 Task: Research Airbnb accommodation in Quthing, Lesotho from 2nd November, 2023 to 15th November, 2023 for 2 adults.1  bedroom having 1 bed and 1 bathroom. Property type can be hotel. Booking option can be shelf check-in. Look for 5 properties as per requirement.
Action: Mouse moved to (452, 165)
Screenshot: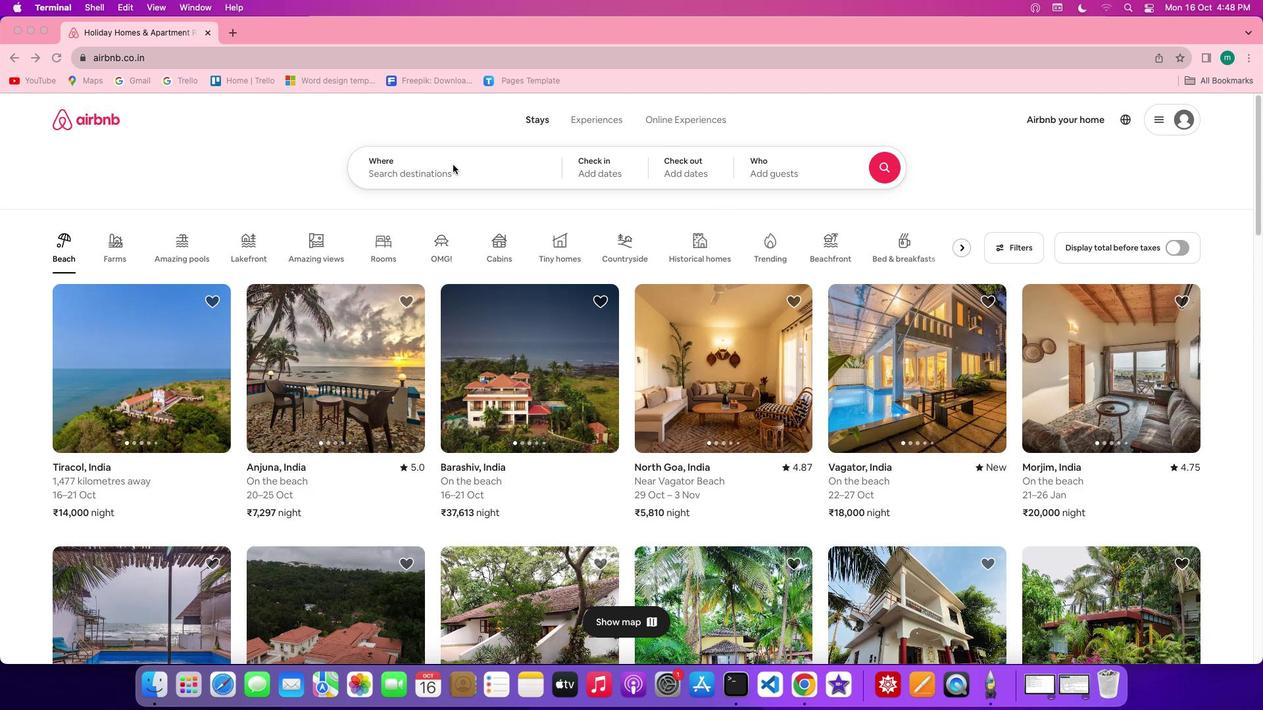 
Action: Mouse pressed left at (452, 165)
Screenshot: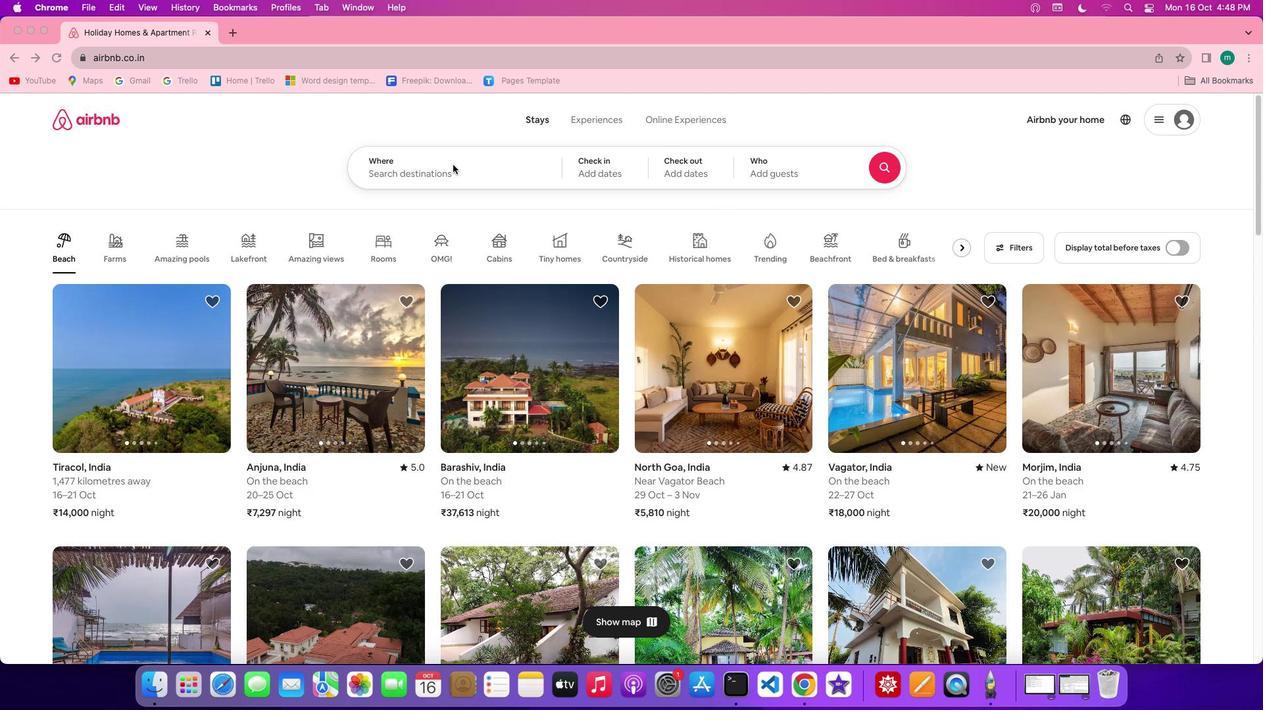 
Action: Mouse pressed left at (452, 165)
Screenshot: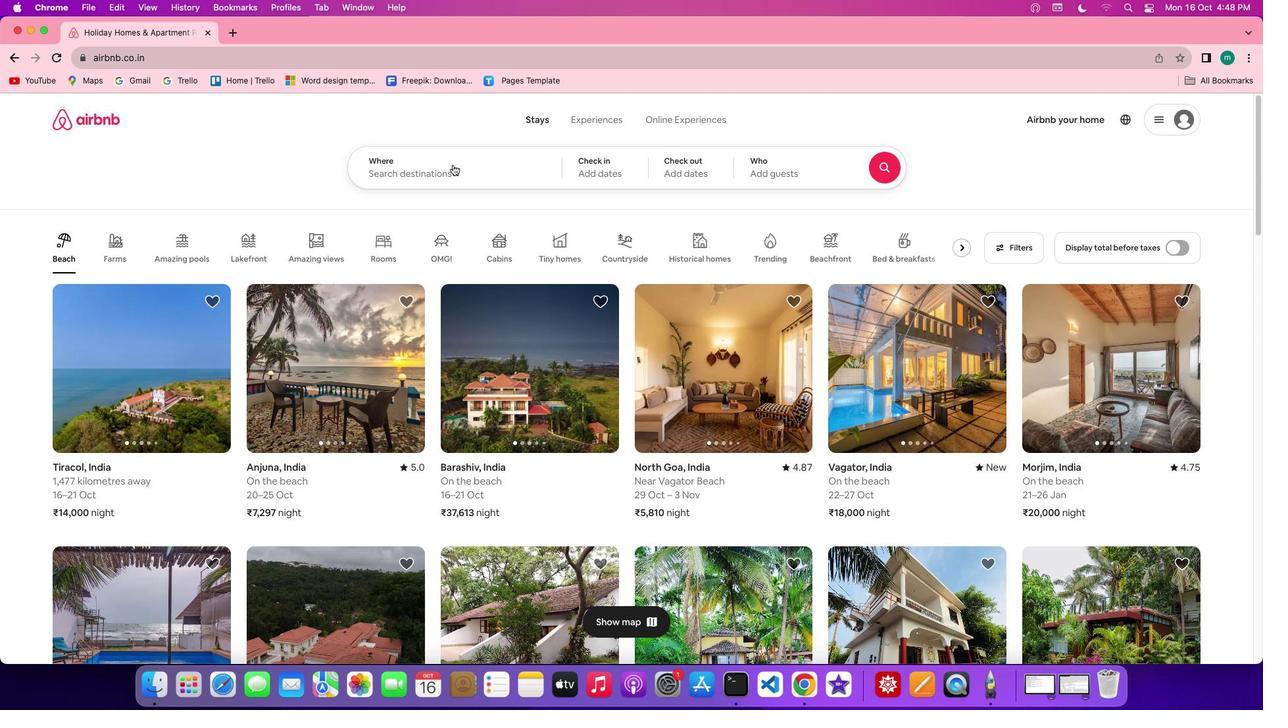 
Action: Mouse moved to (507, 176)
Screenshot: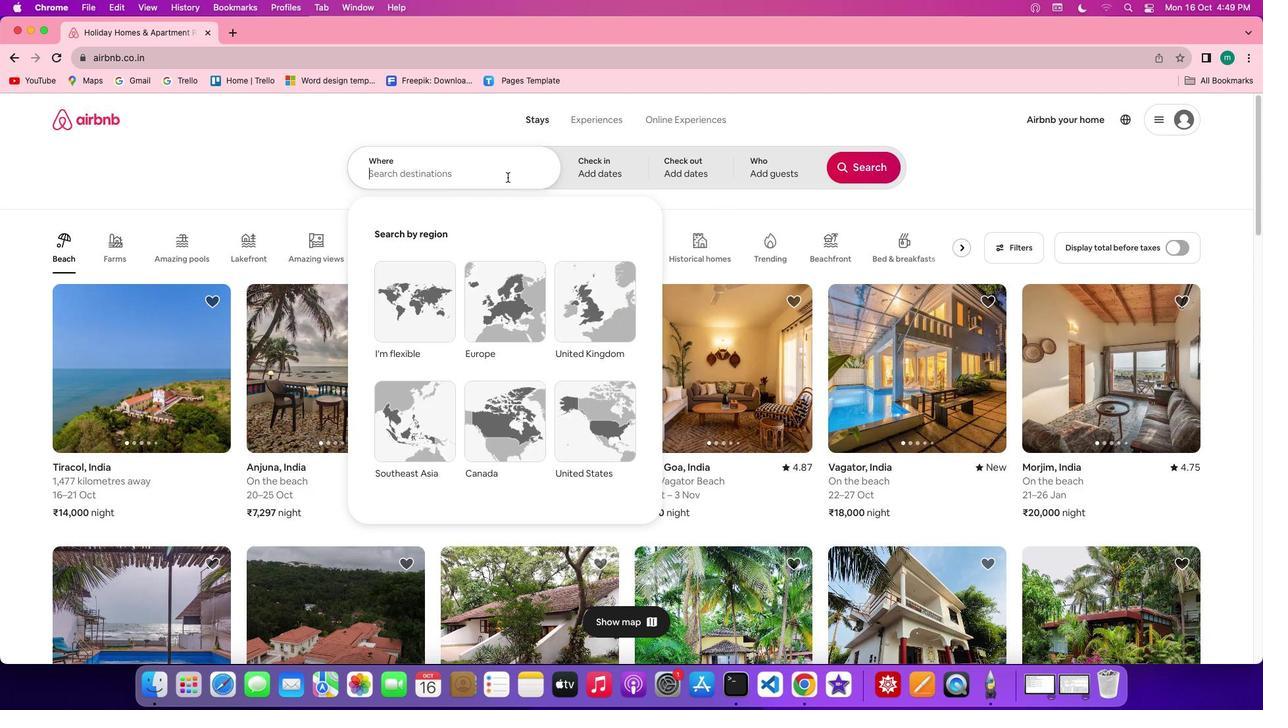 
Action: Key pressed Key.shift'Q''u''t''h''i''n''g'','Key.shift'L''e''s''o''t''h''o'
Screenshot: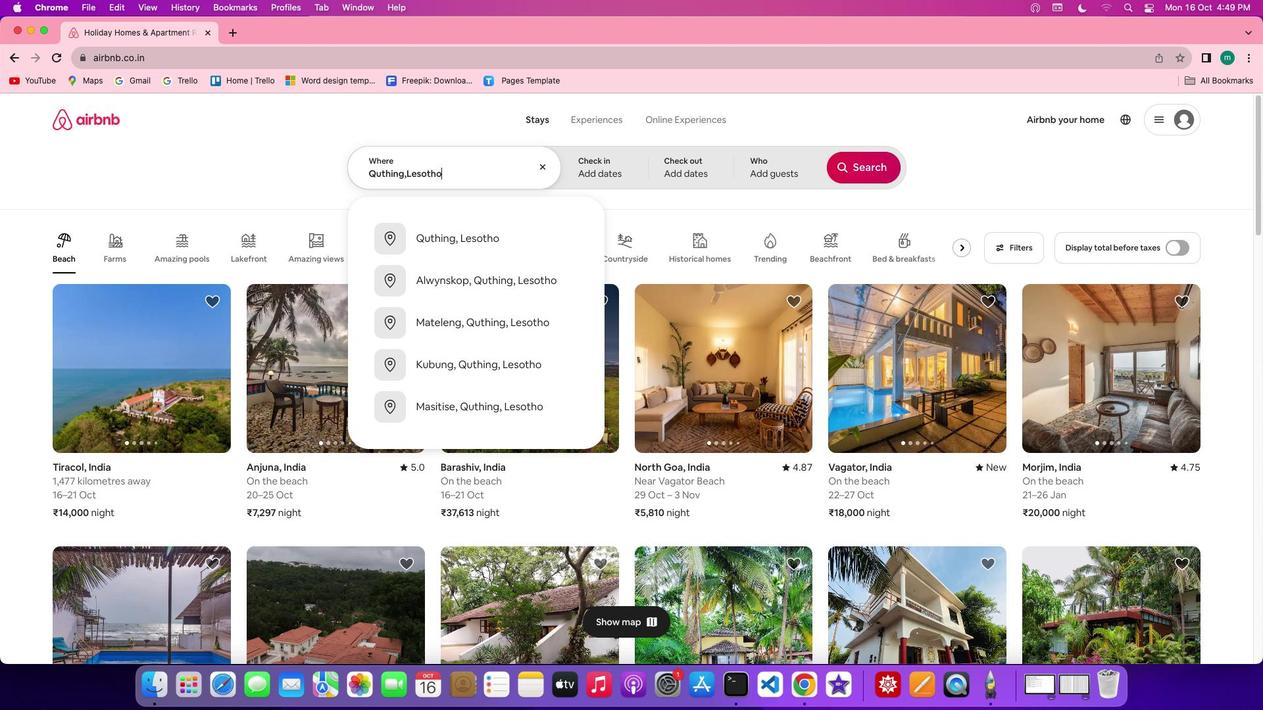 
Action: Mouse moved to (540, 221)
Screenshot: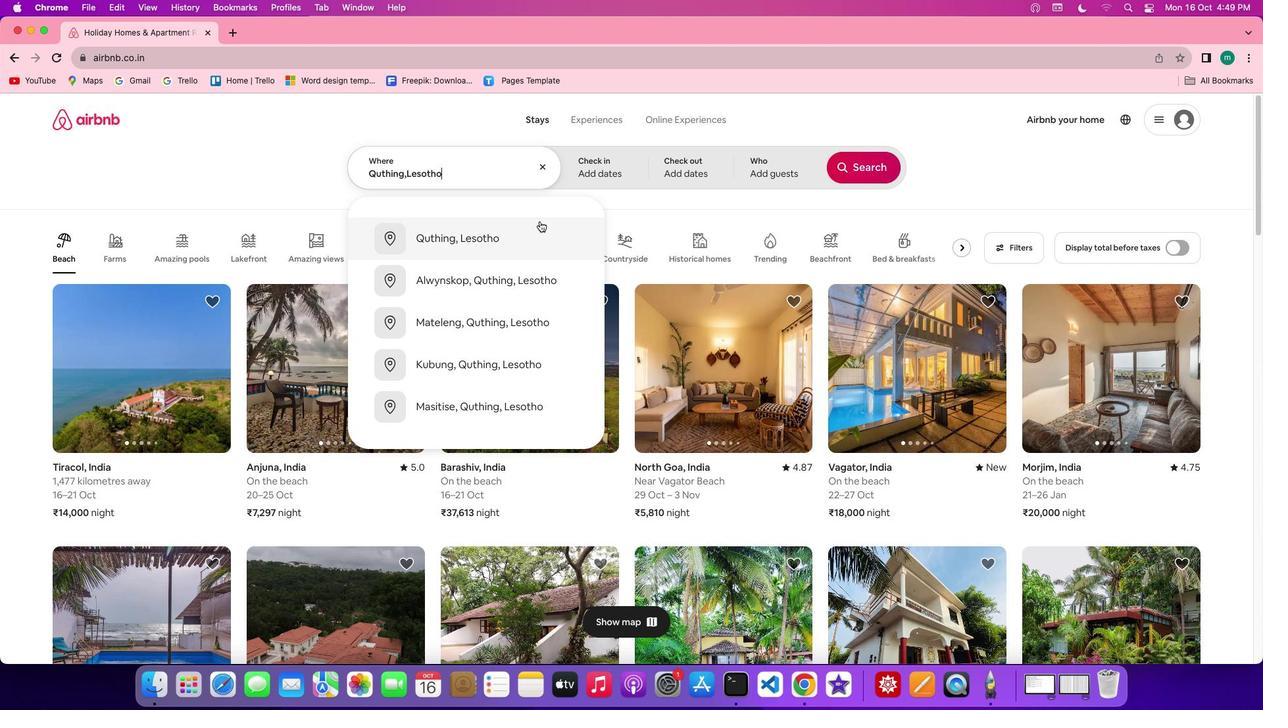 
Action: Mouse pressed left at (540, 221)
Screenshot: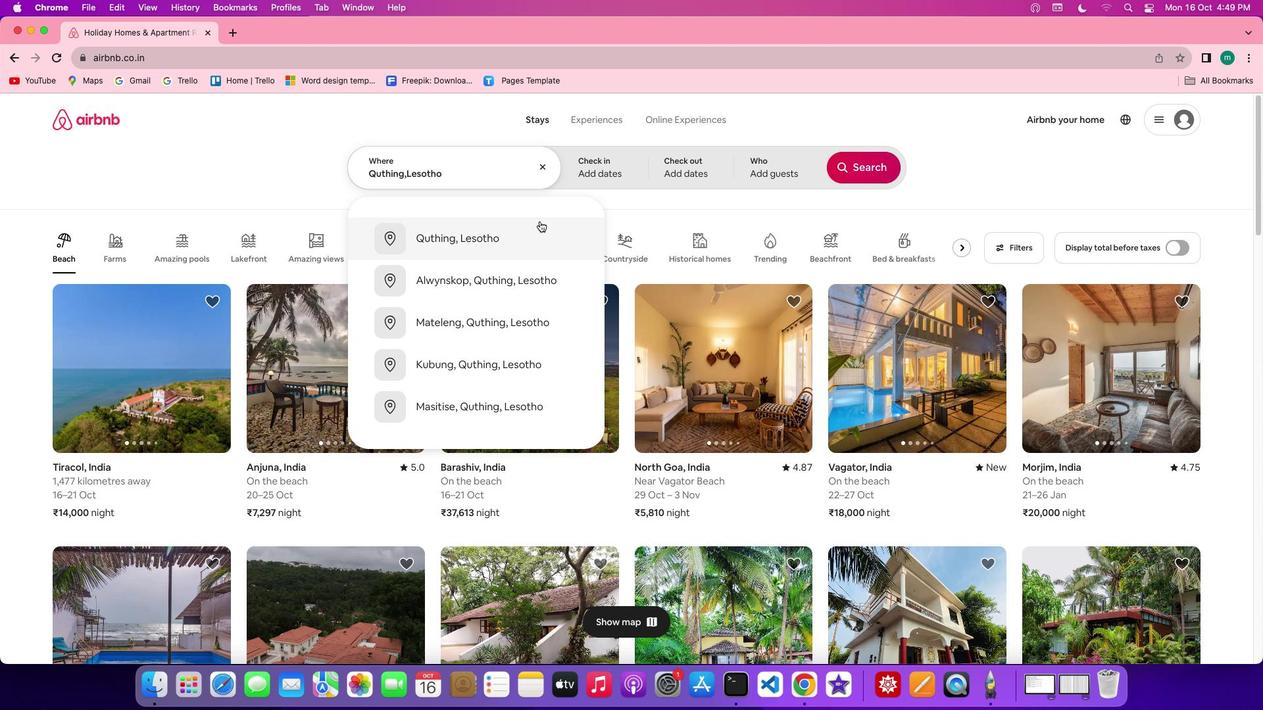 
Action: Mouse moved to (786, 334)
Screenshot: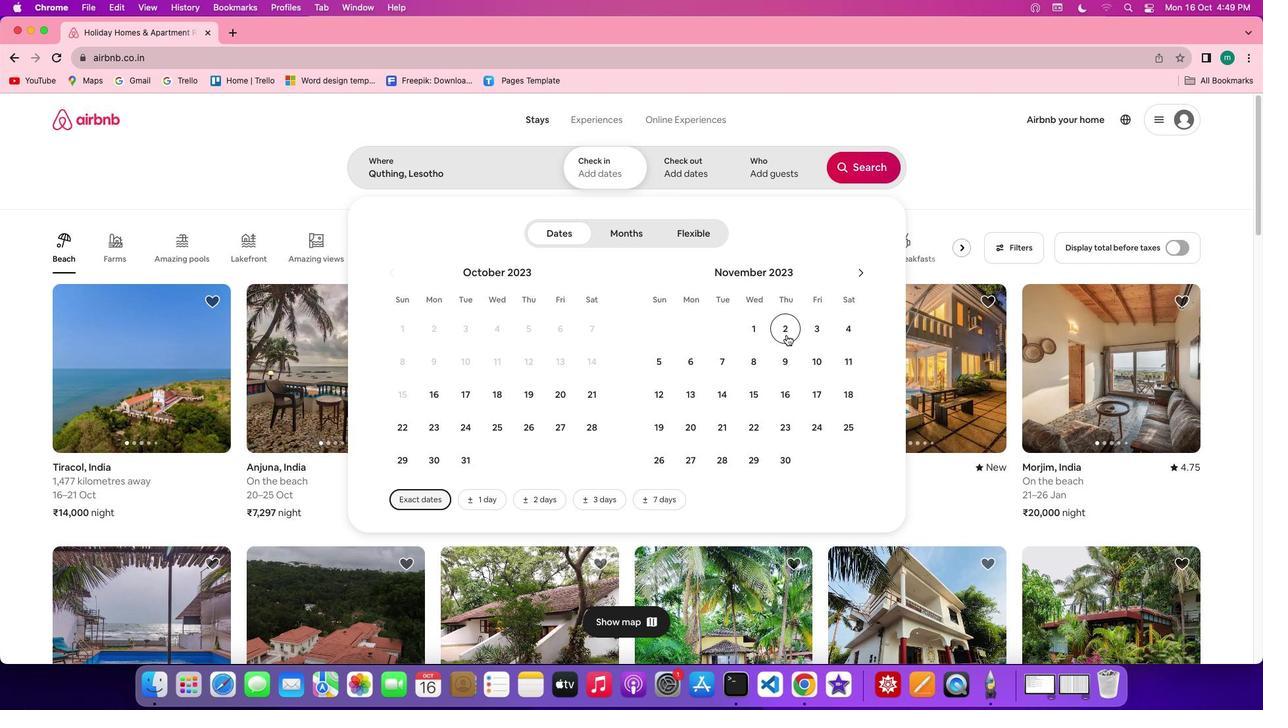 
Action: Mouse pressed left at (786, 334)
Screenshot: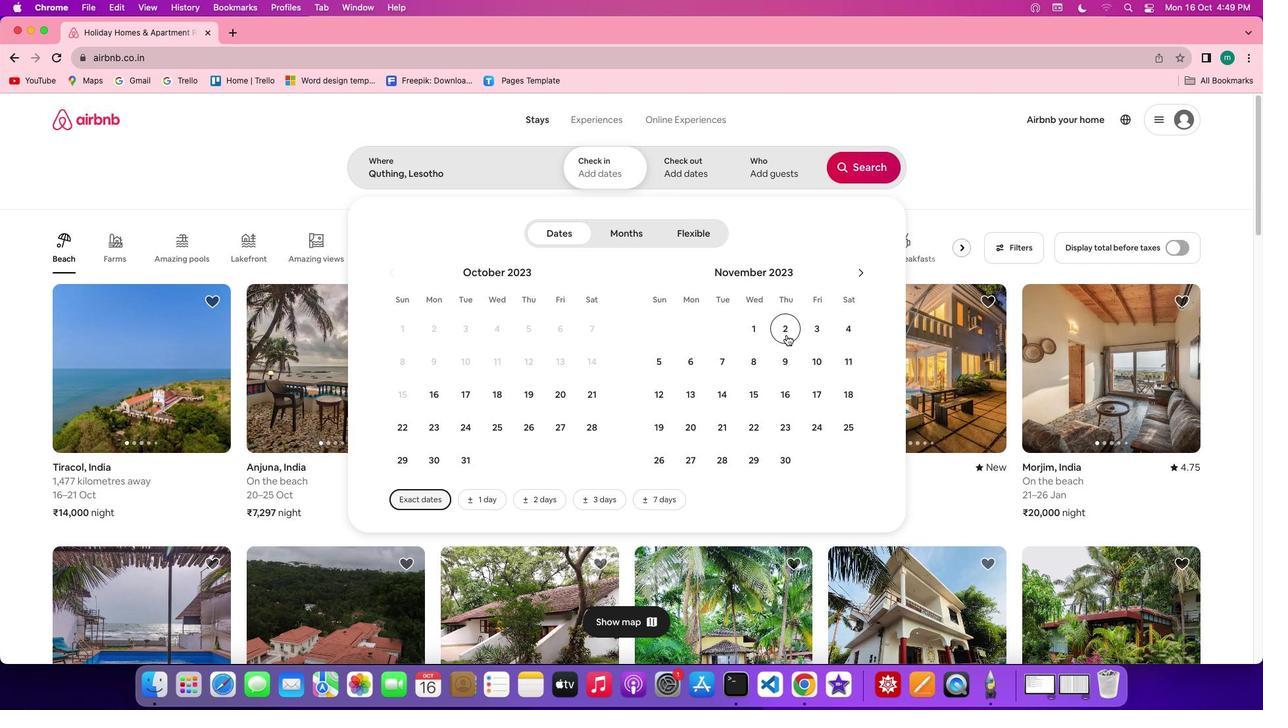 
Action: Mouse moved to (755, 401)
Screenshot: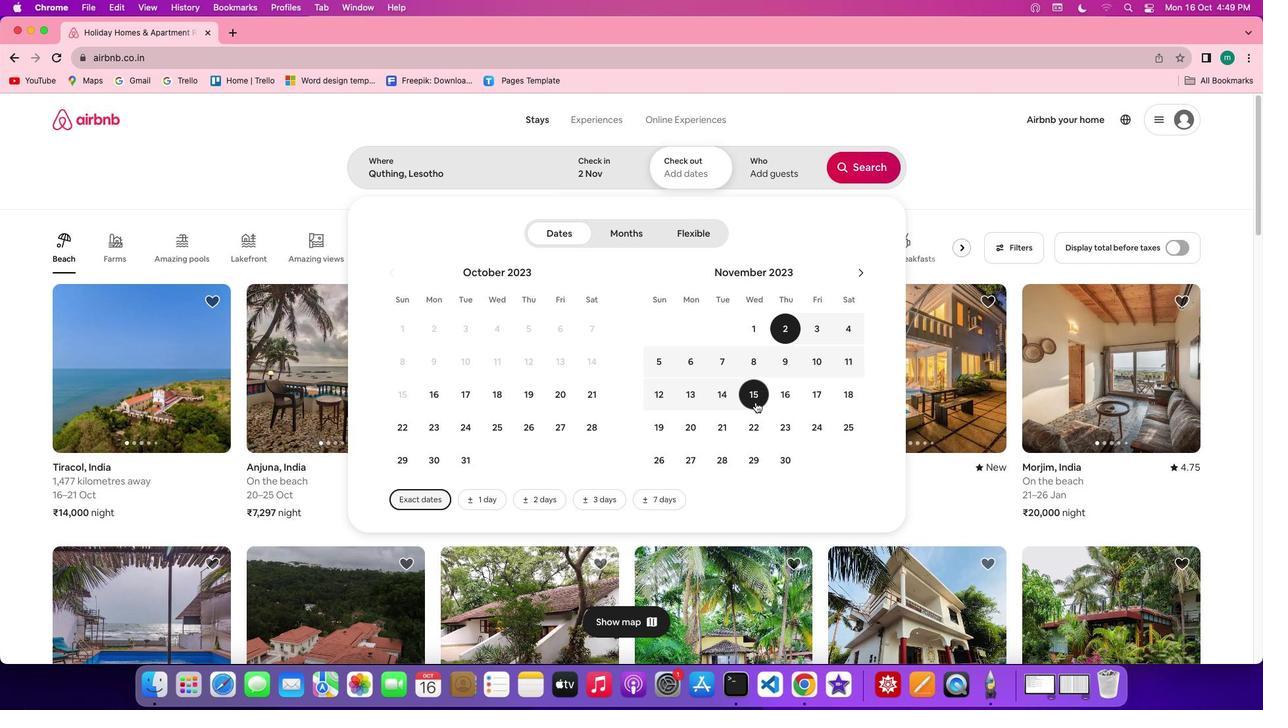 
Action: Mouse pressed left at (755, 401)
Screenshot: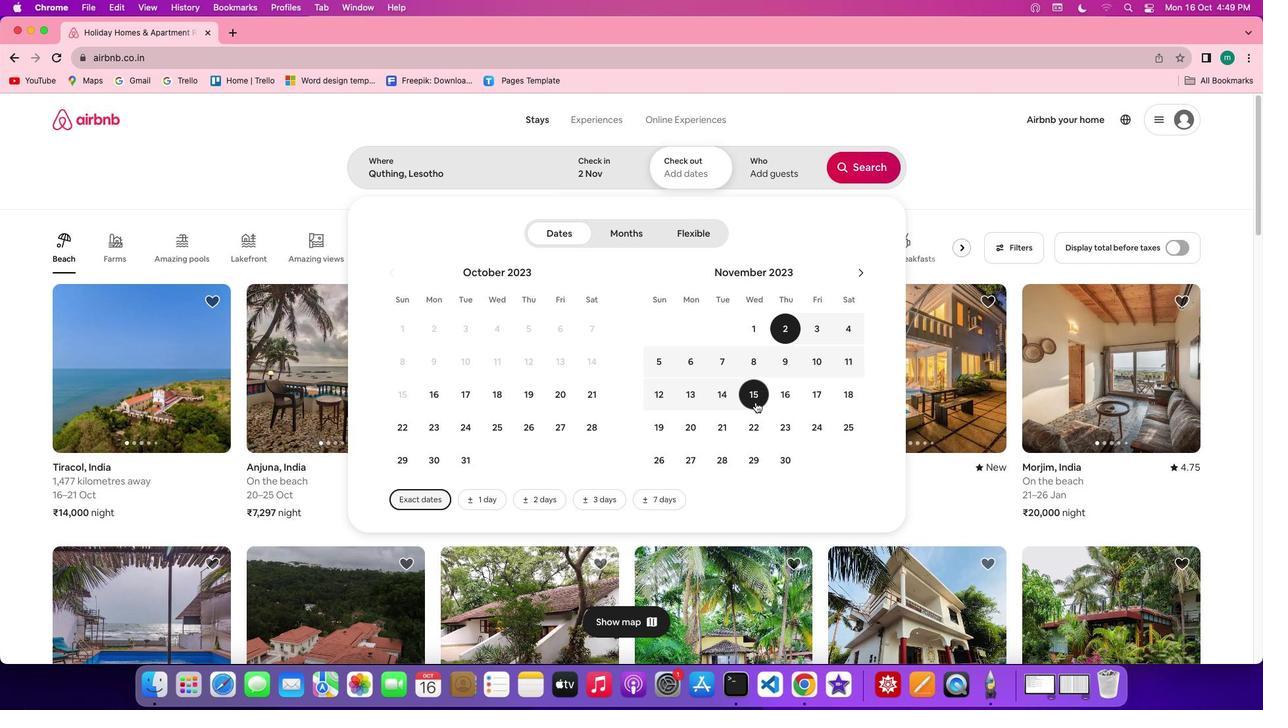 
Action: Mouse moved to (778, 178)
Screenshot: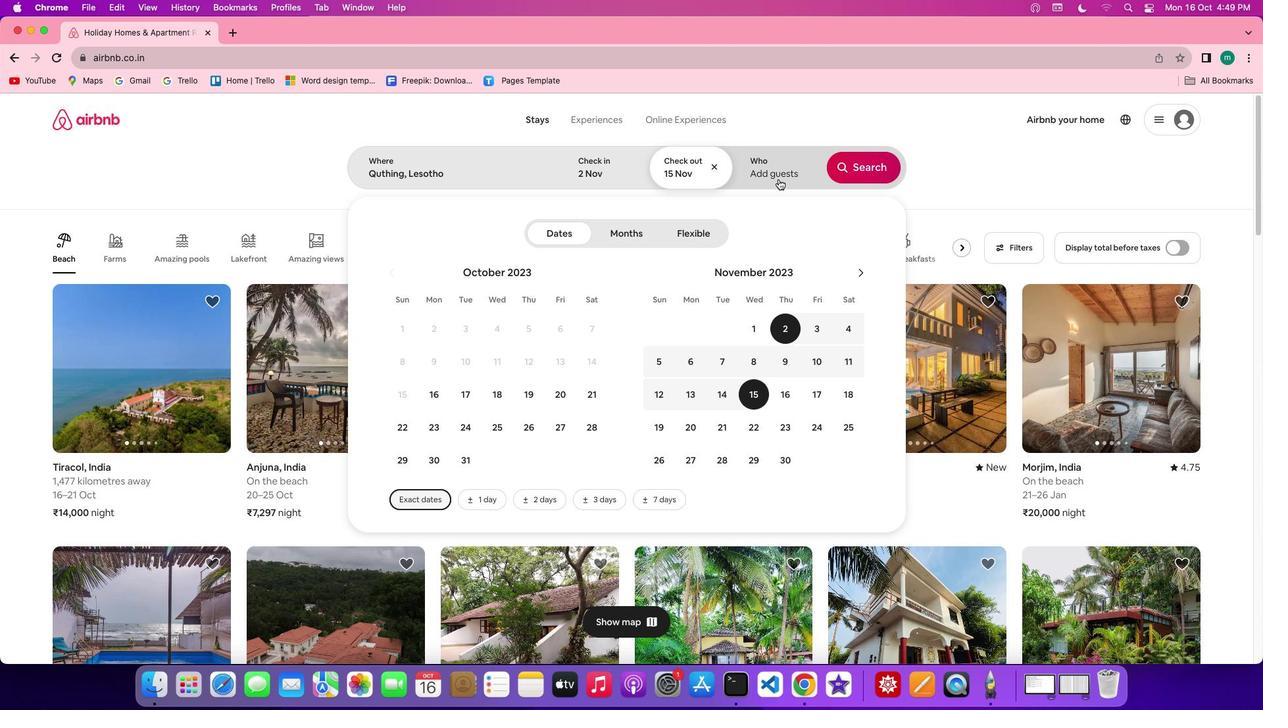 
Action: Mouse pressed left at (778, 178)
Screenshot: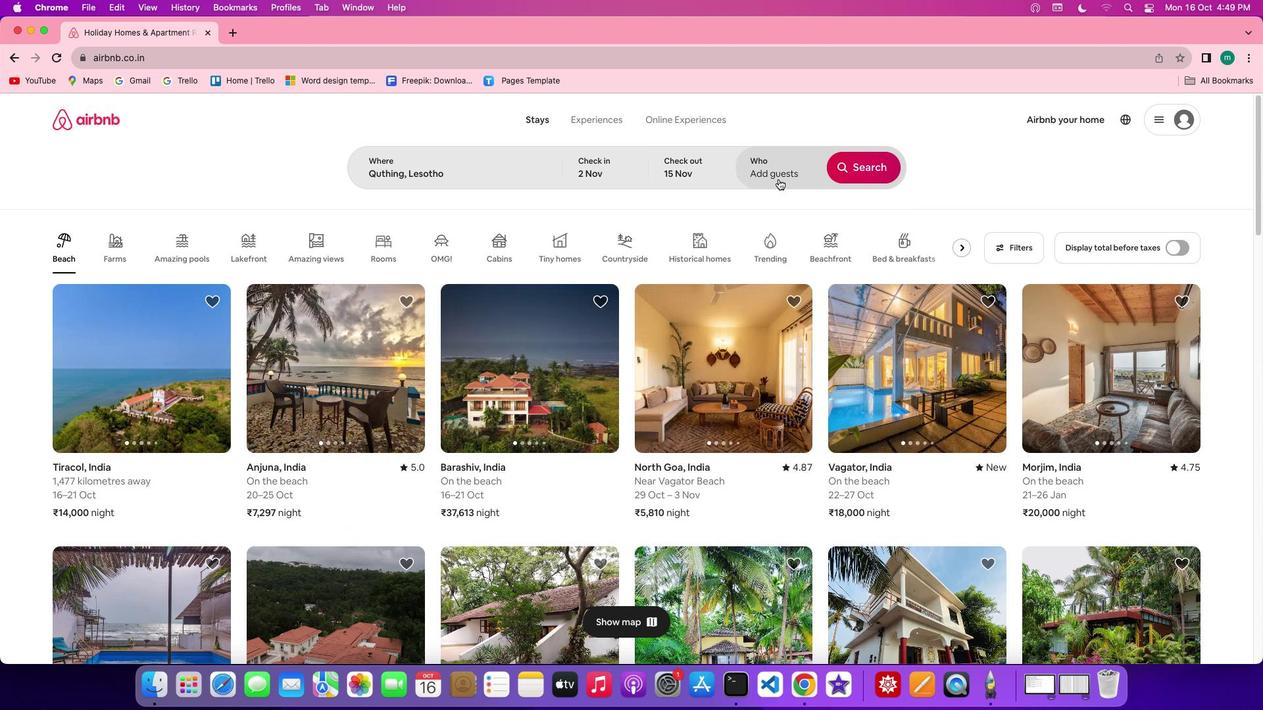 
Action: Mouse moved to (867, 240)
Screenshot: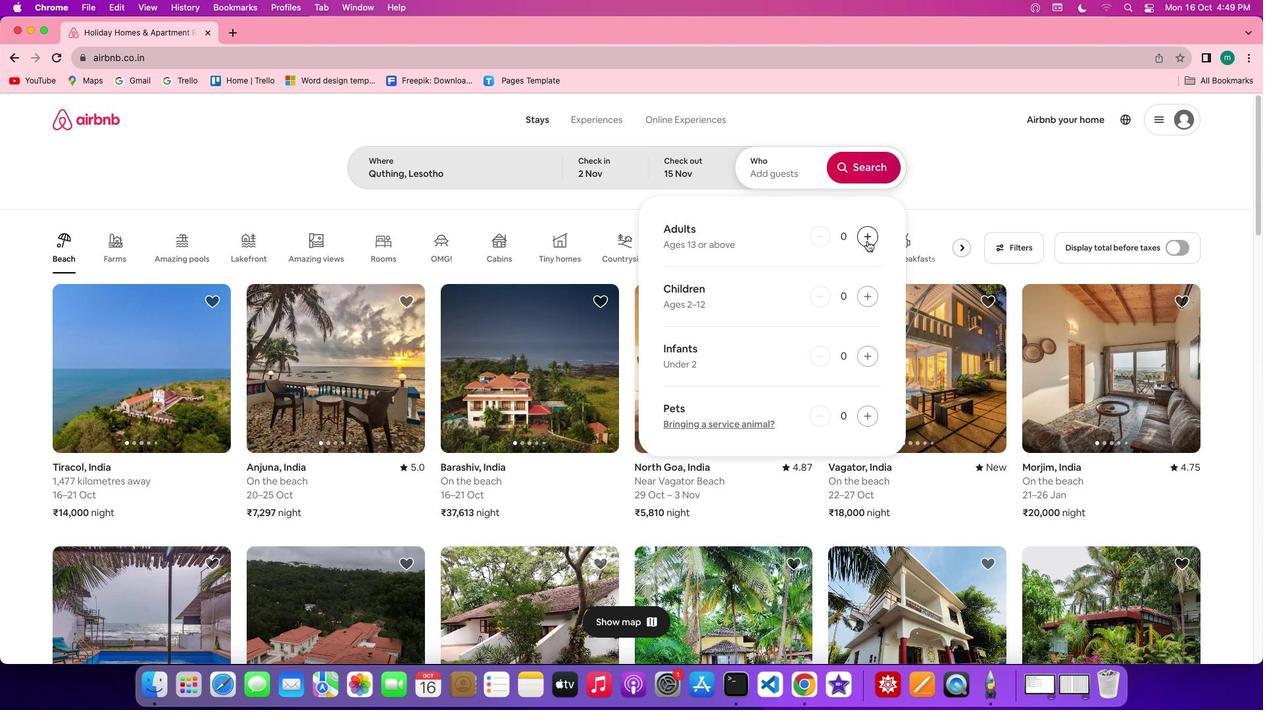 
Action: Mouse pressed left at (867, 240)
Screenshot: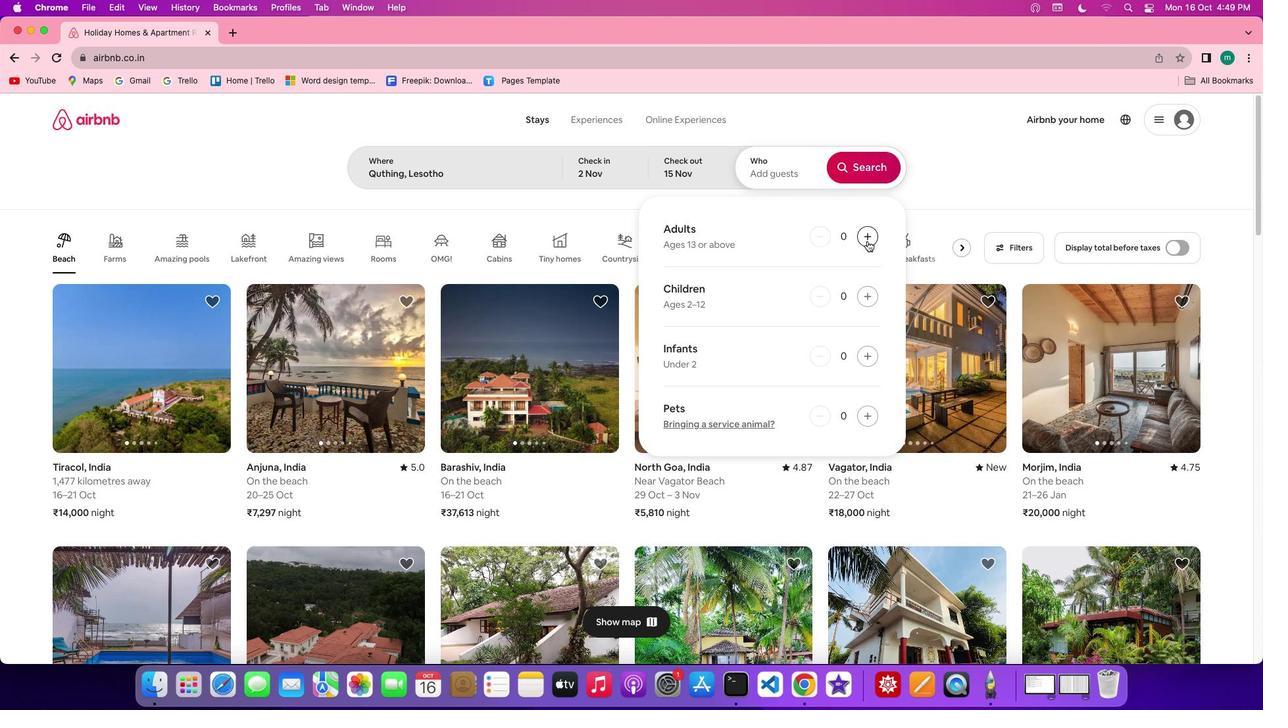 
Action: Mouse pressed left at (867, 240)
Screenshot: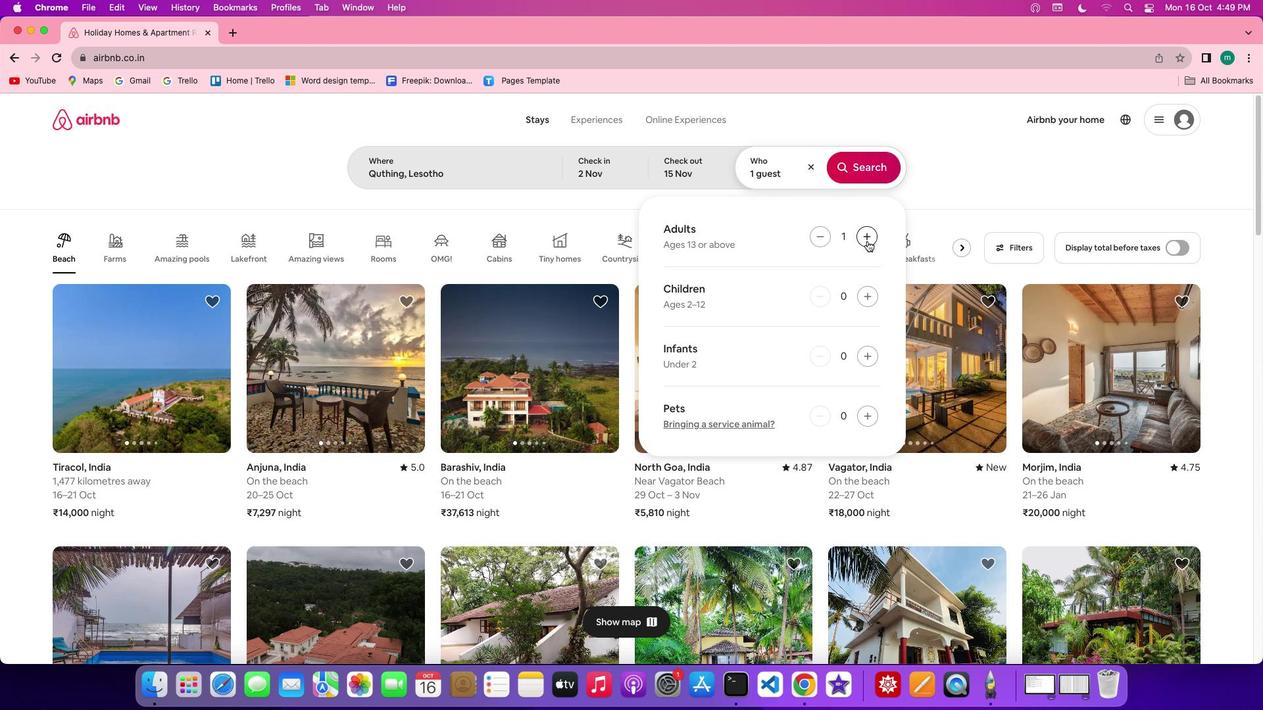 
Action: Mouse moved to (856, 163)
Screenshot: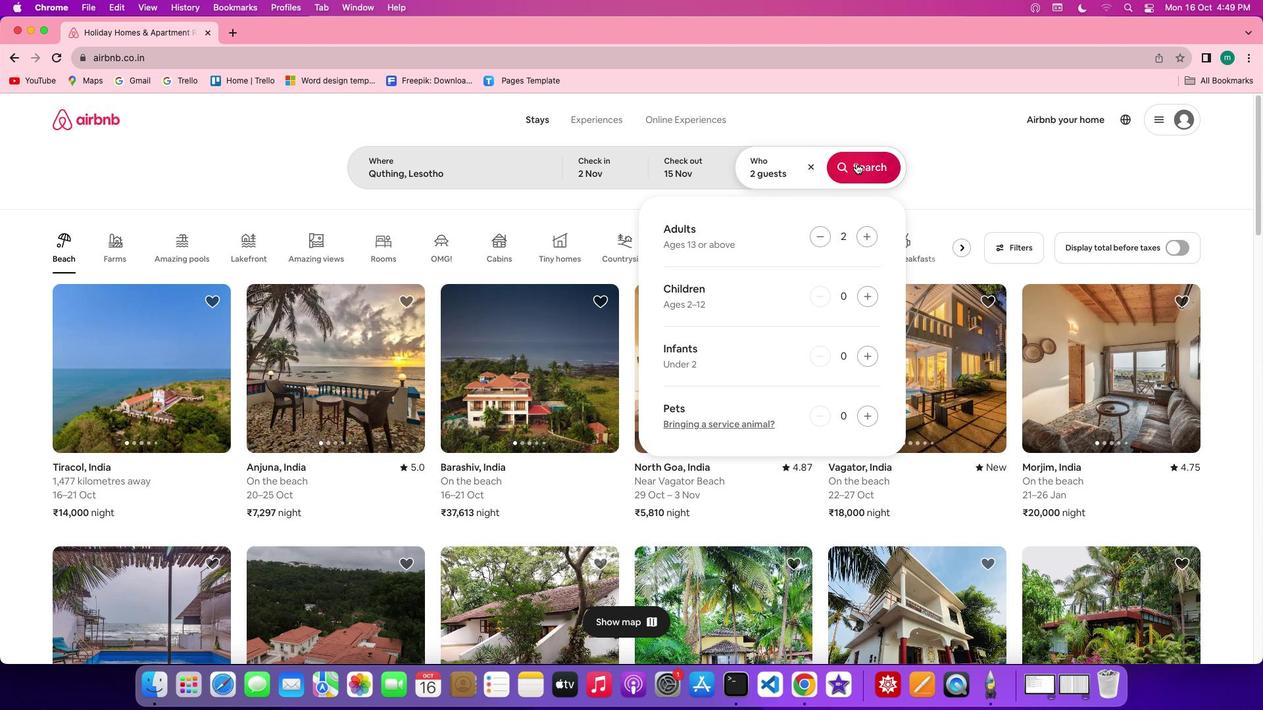 
Action: Mouse pressed left at (856, 163)
Screenshot: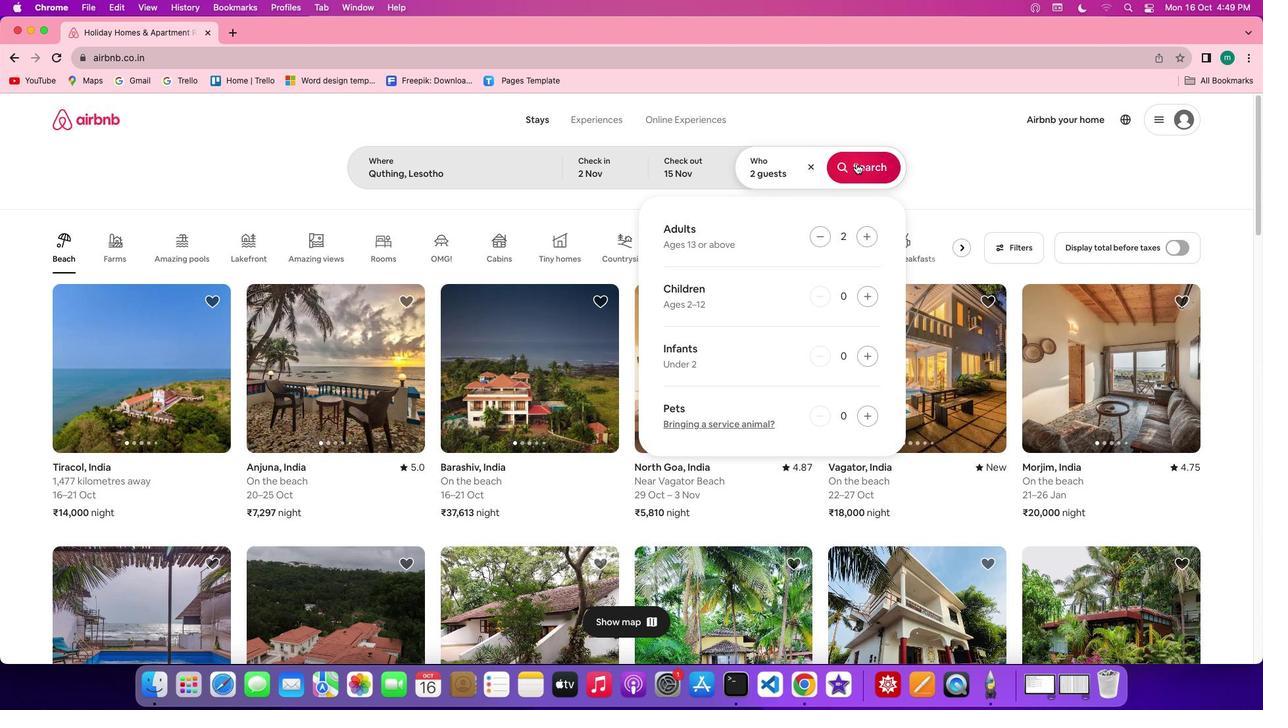 
Action: Mouse moved to (1058, 169)
Screenshot: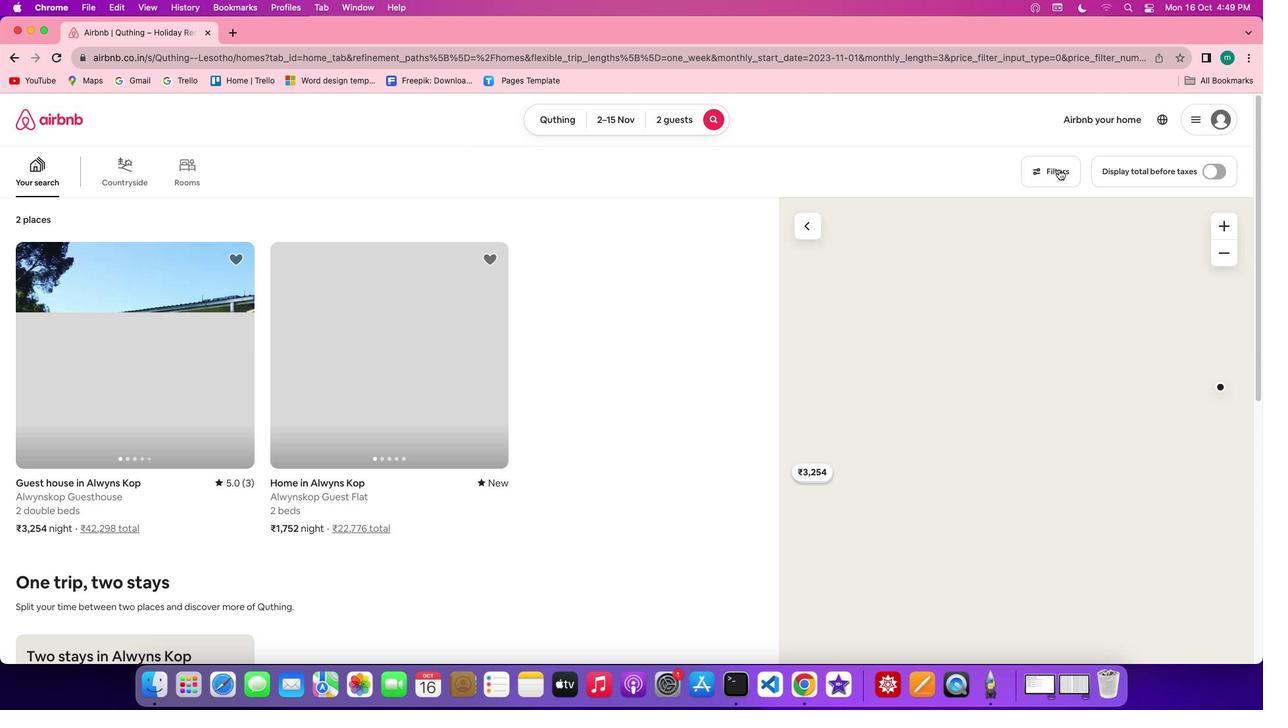 
Action: Mouse pressed left at (1058, 169)
Screenshot: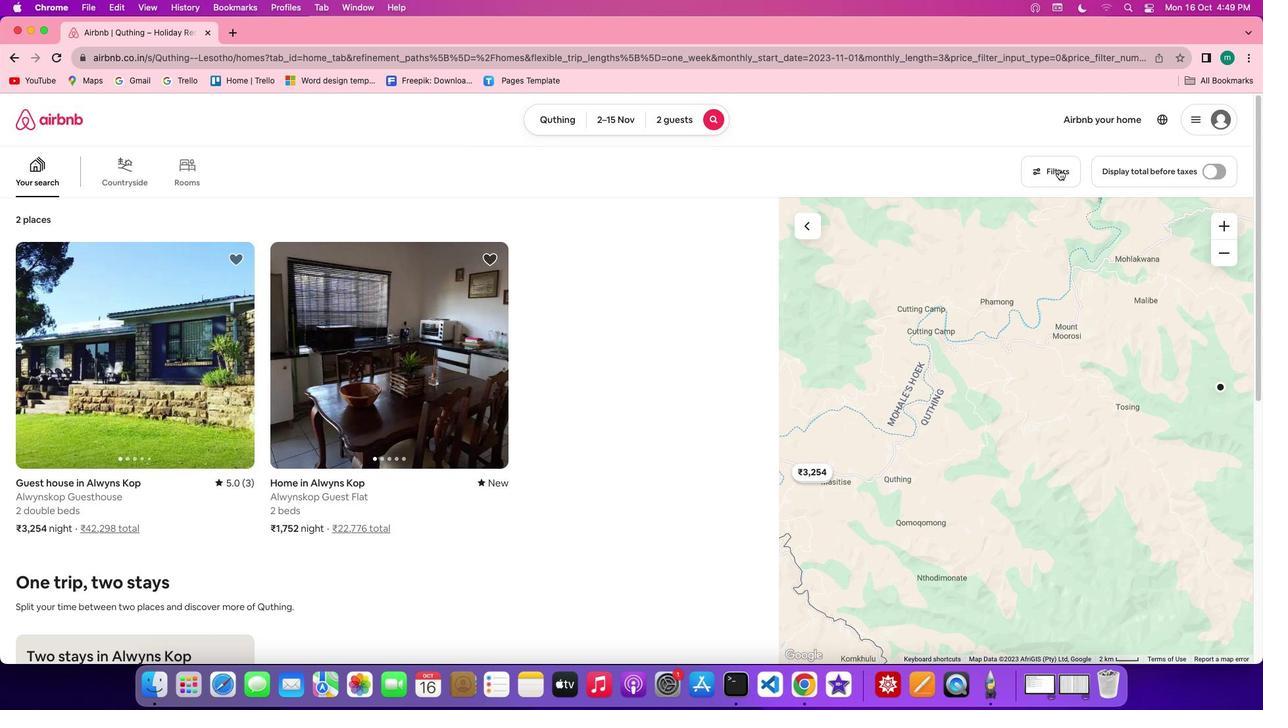 
Action: Mouse moved to (715, 336)
Screenshot: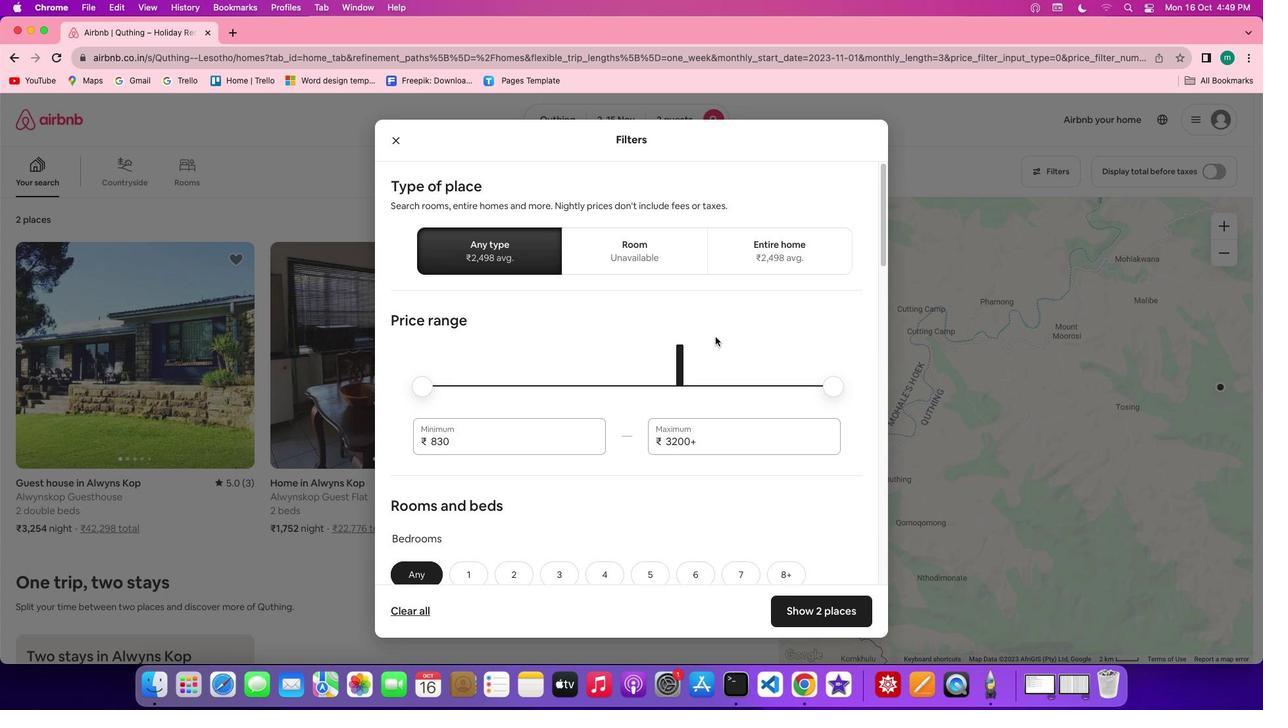 
Action: Mouse scrolled (715, 336) with delta (0, 0)
Screenshot: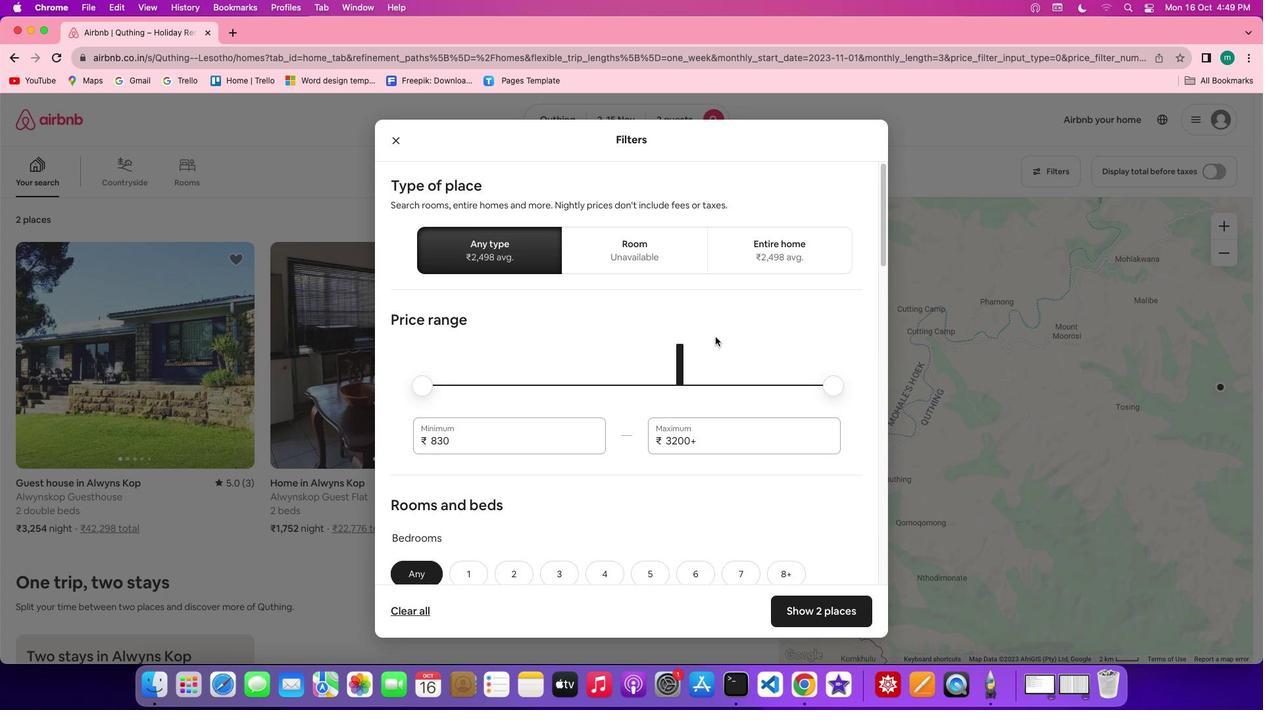 
Action: Mouse scrolled (715, 336) with delta (0, 0)
Screenshot: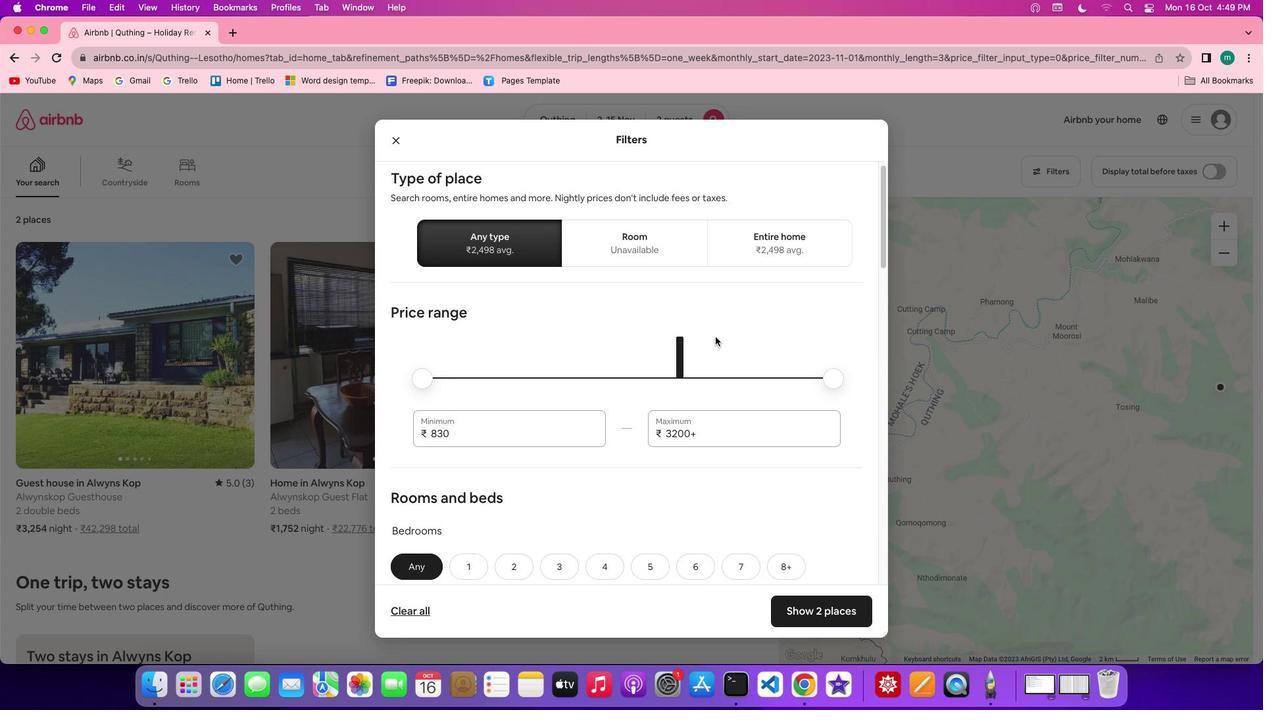 
Action: Mouse scrolled (715, 336) with delta (0, -1)
Screenshot: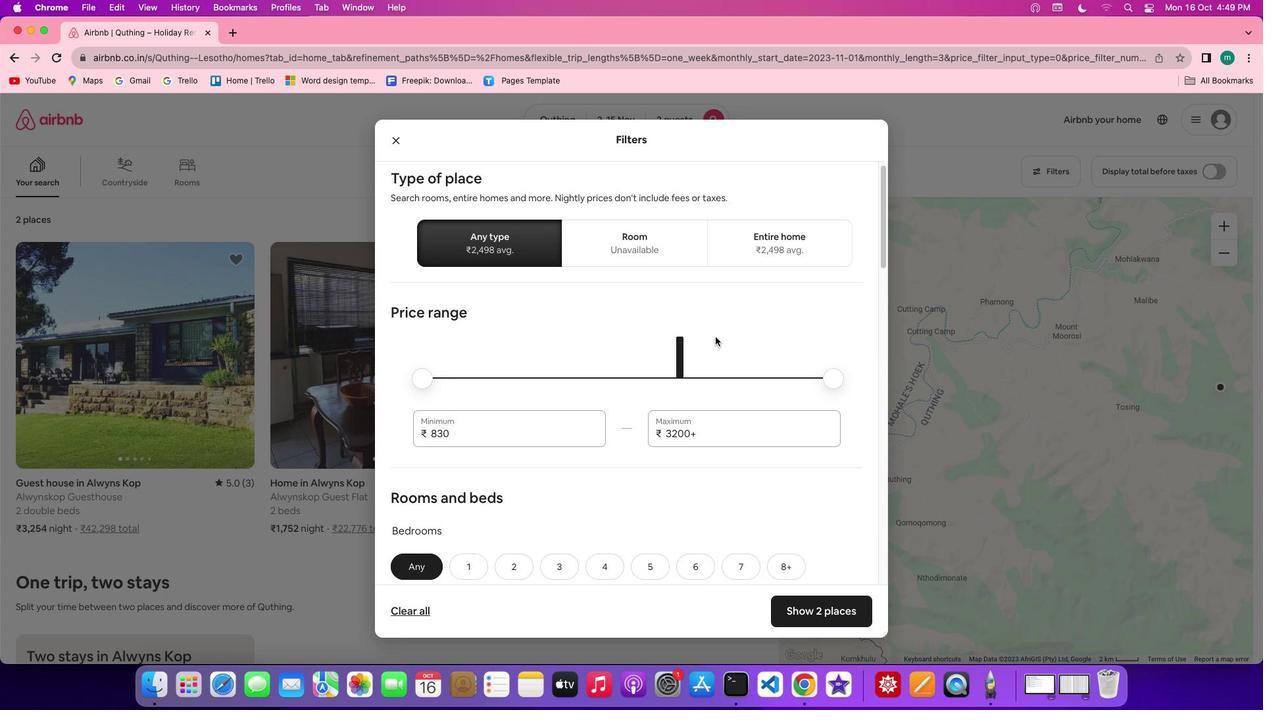 
Action: Mouse scrolled (715, 336) with delta (0, -3)
Screenshot: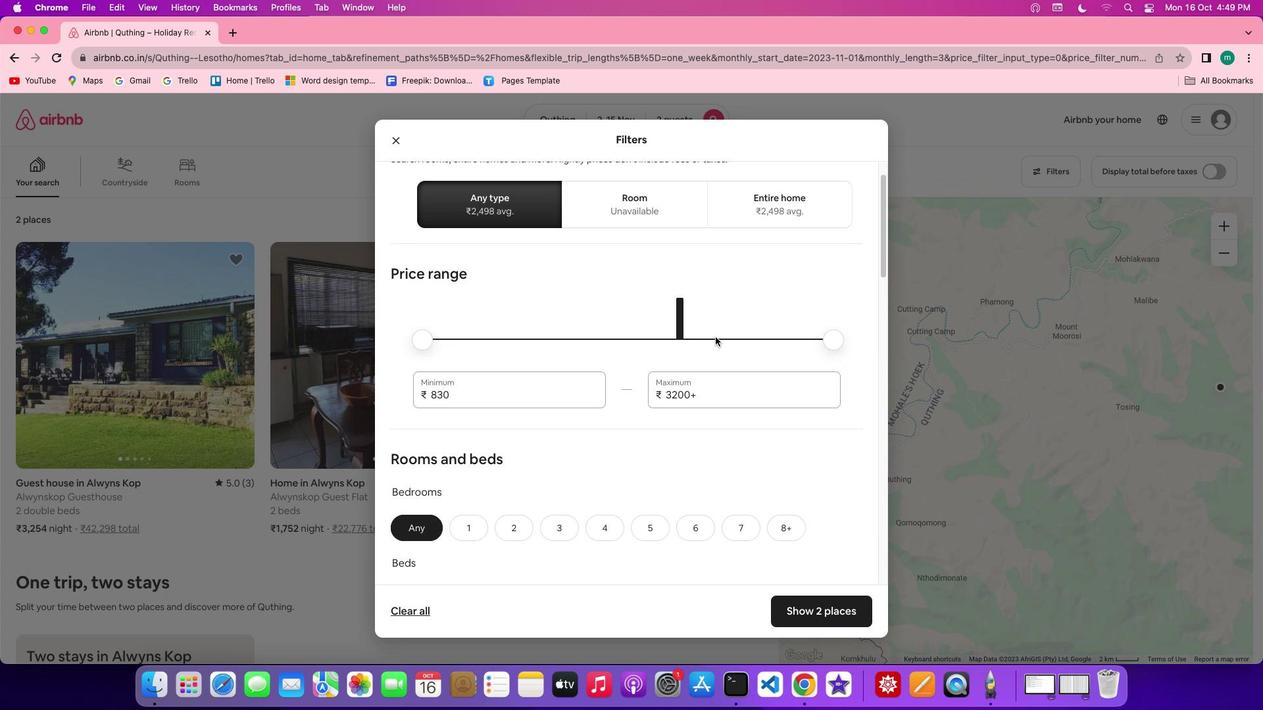 
Action: Mouse scrolled (715, 336) with delta (0, -3)
Screenshot: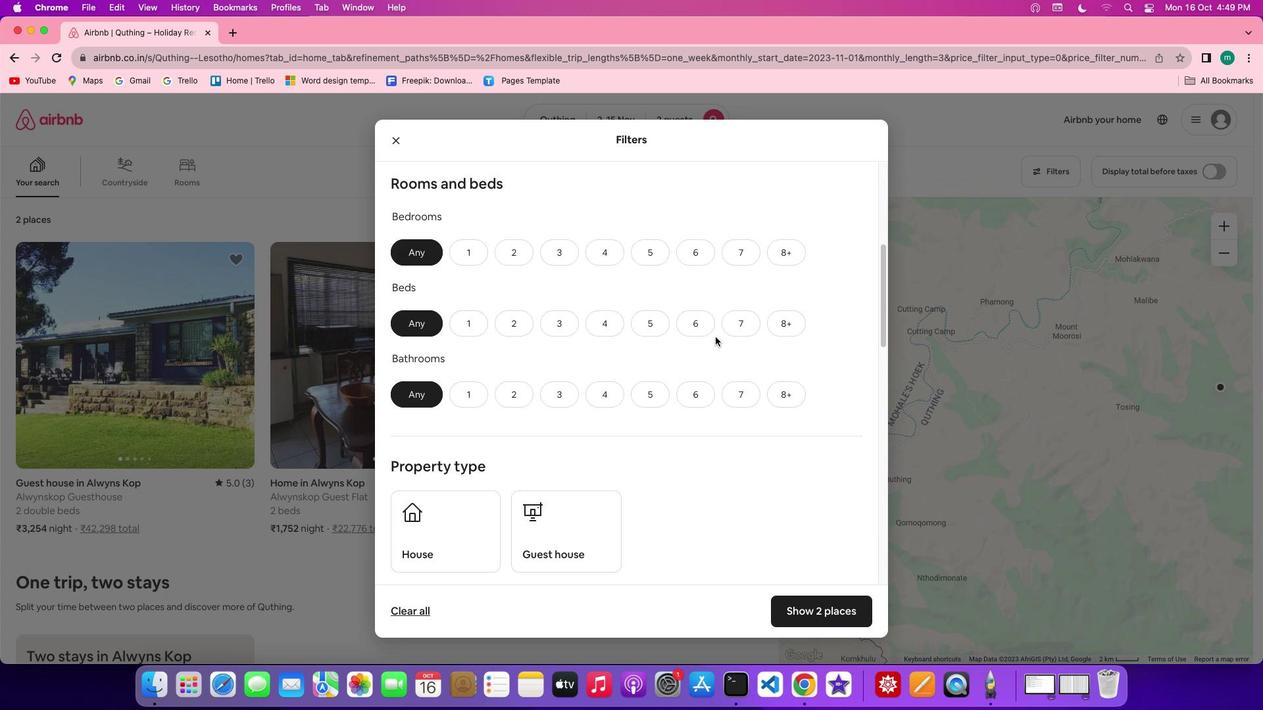 
Action: Mouse moved to (462, 174)
Screenshot: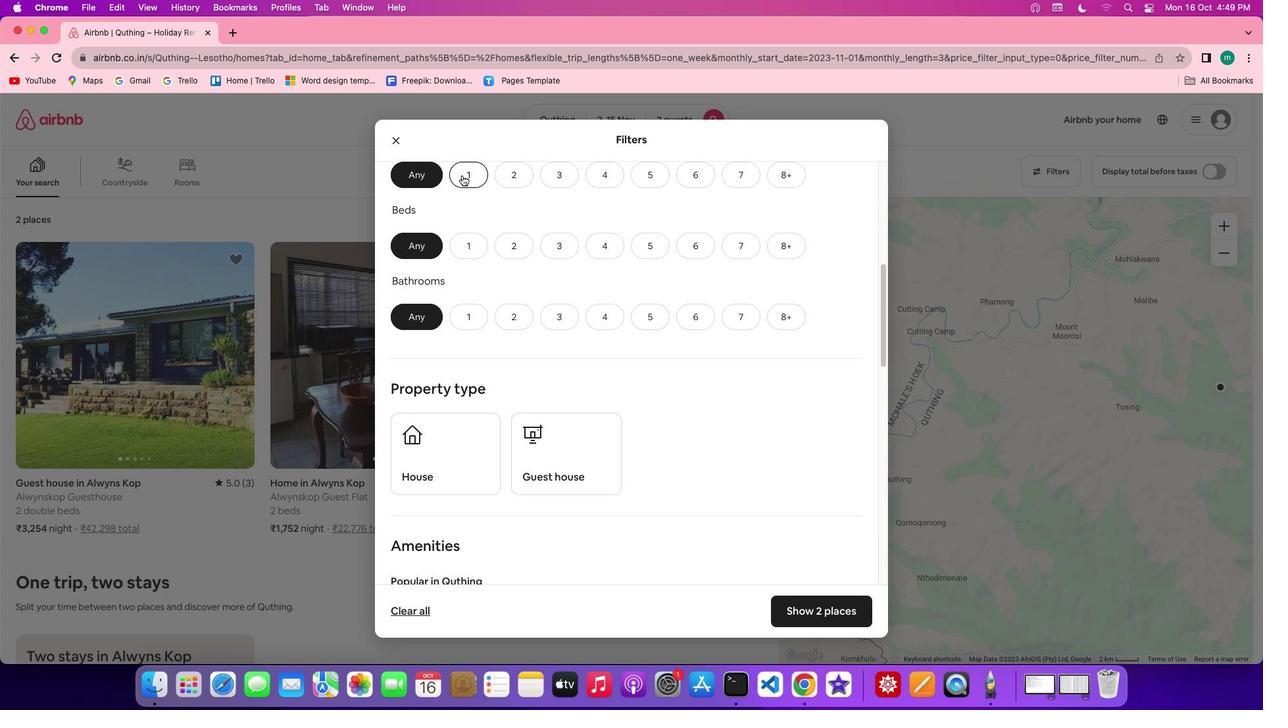 
Action: Mouse pressed left at (462, 174)
Screenshot: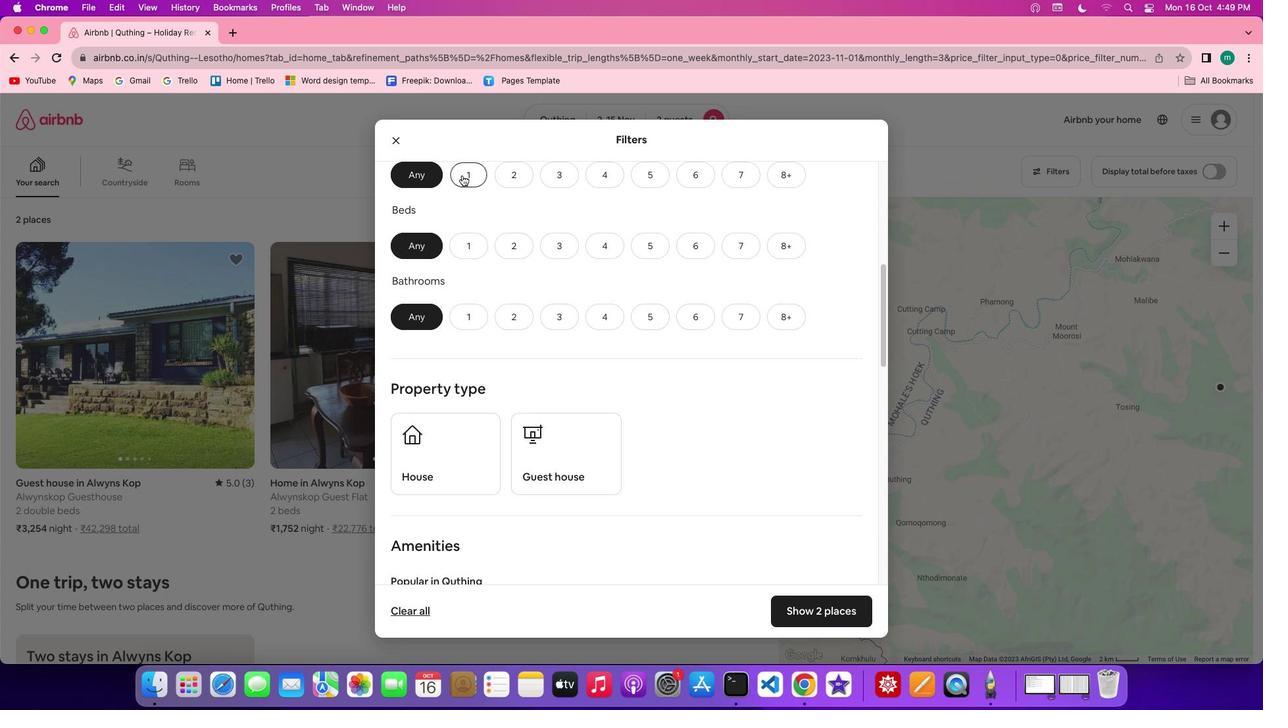 
Action: Mouse moved to (474, 245)
Screenshot: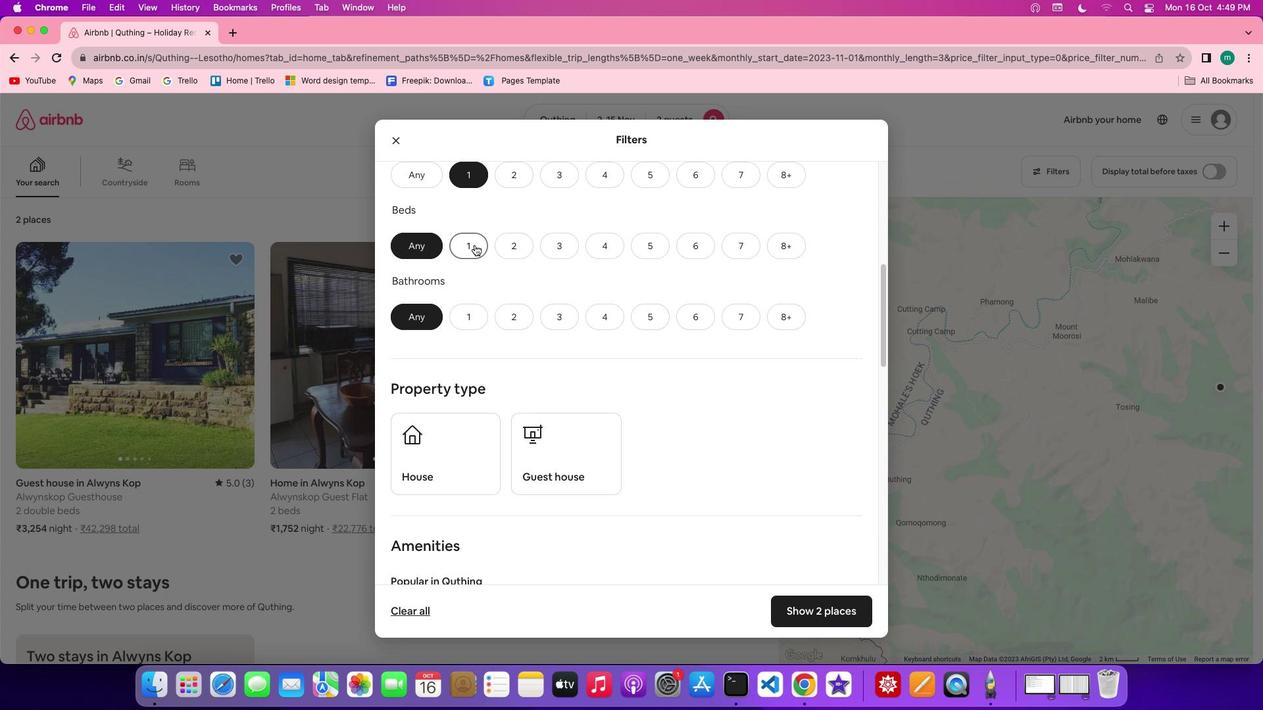 
Action: Mouse pressed left at (474, 245)
Screenshot: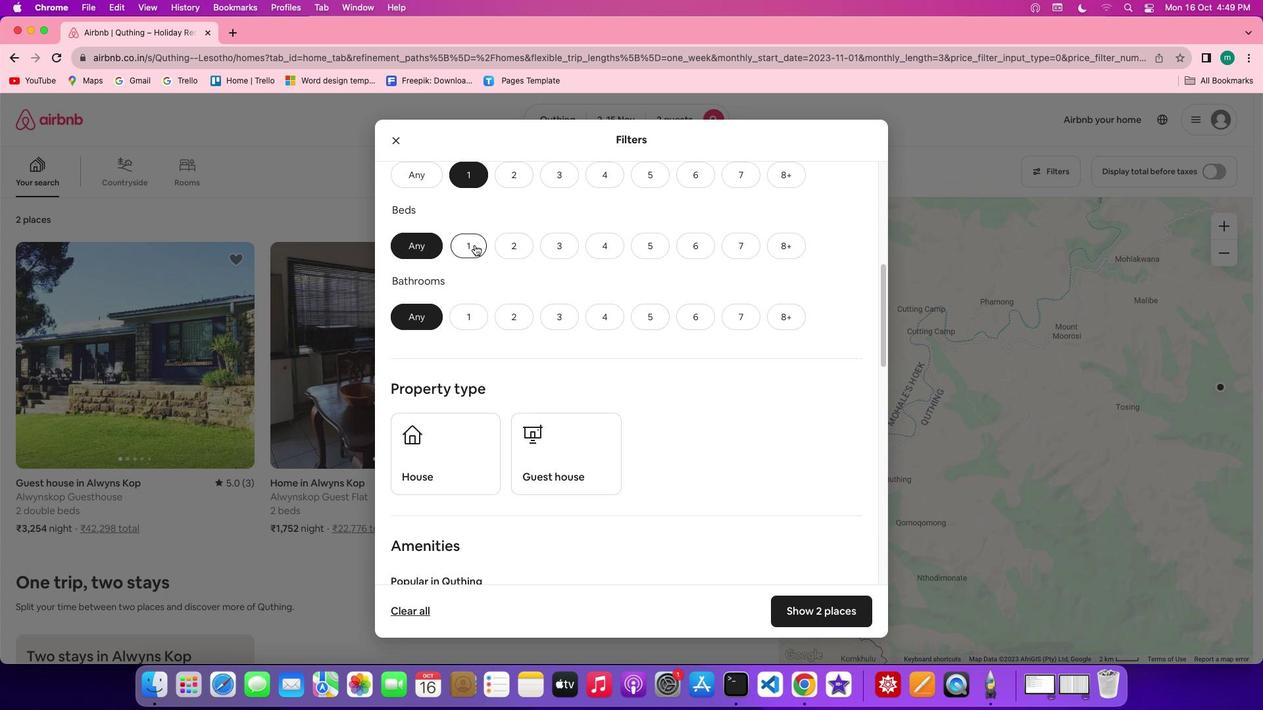
Action: Mouse moved to (474, 307)
Screenshot: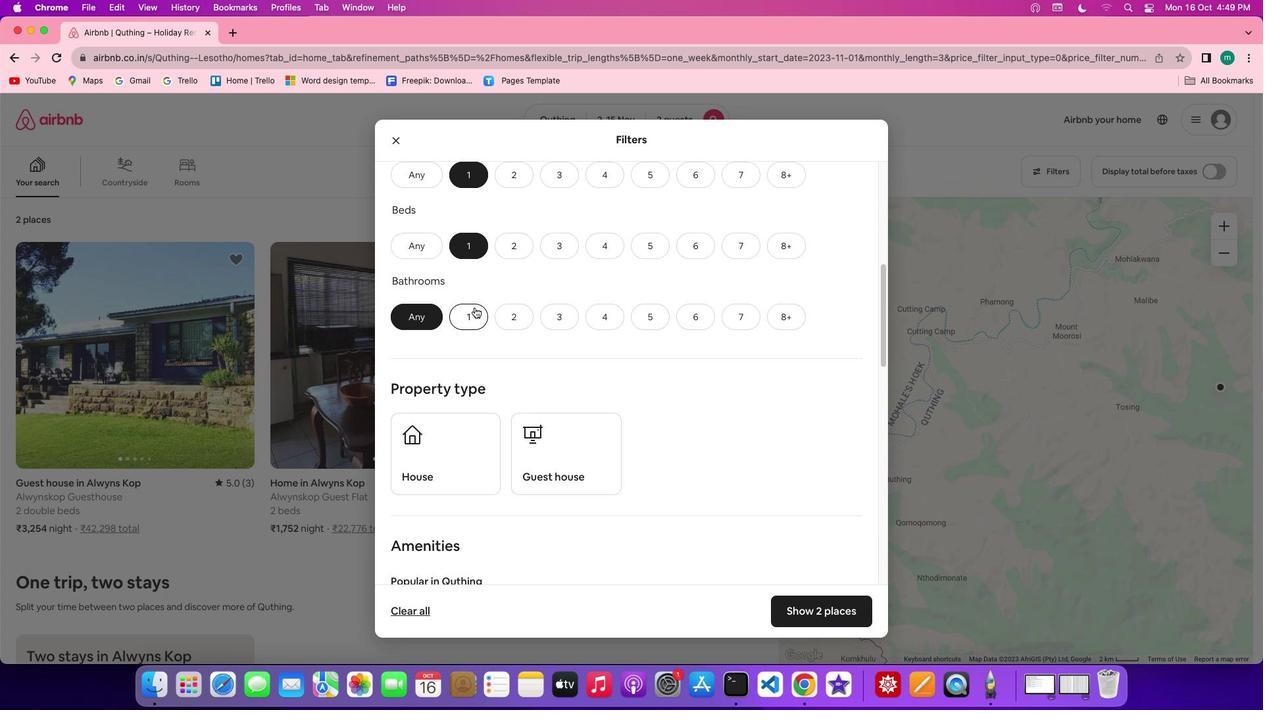 
Action: Mouse pressed left at (474, 307)
Screenshot: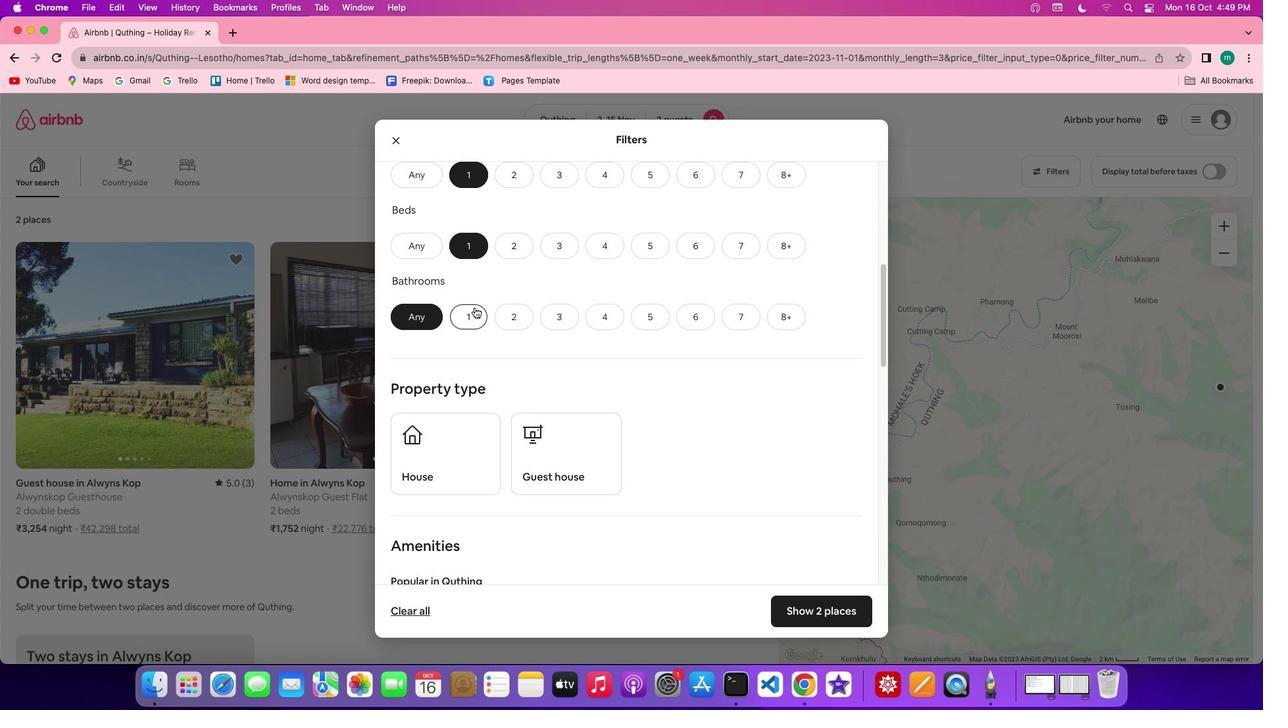 
Action: Mouse moved to (679, 379)
Screenshot: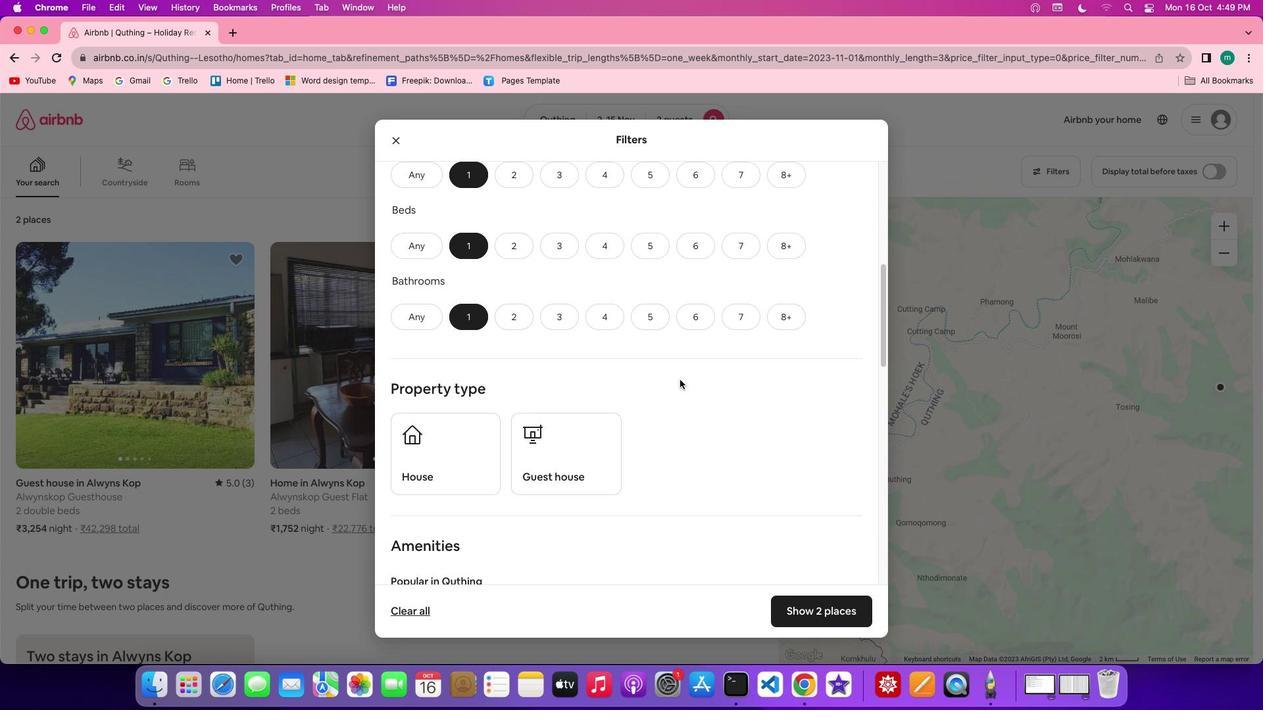 
Action: Mouse scrolled (679, 379) with delta (0, 0)
Screenshot: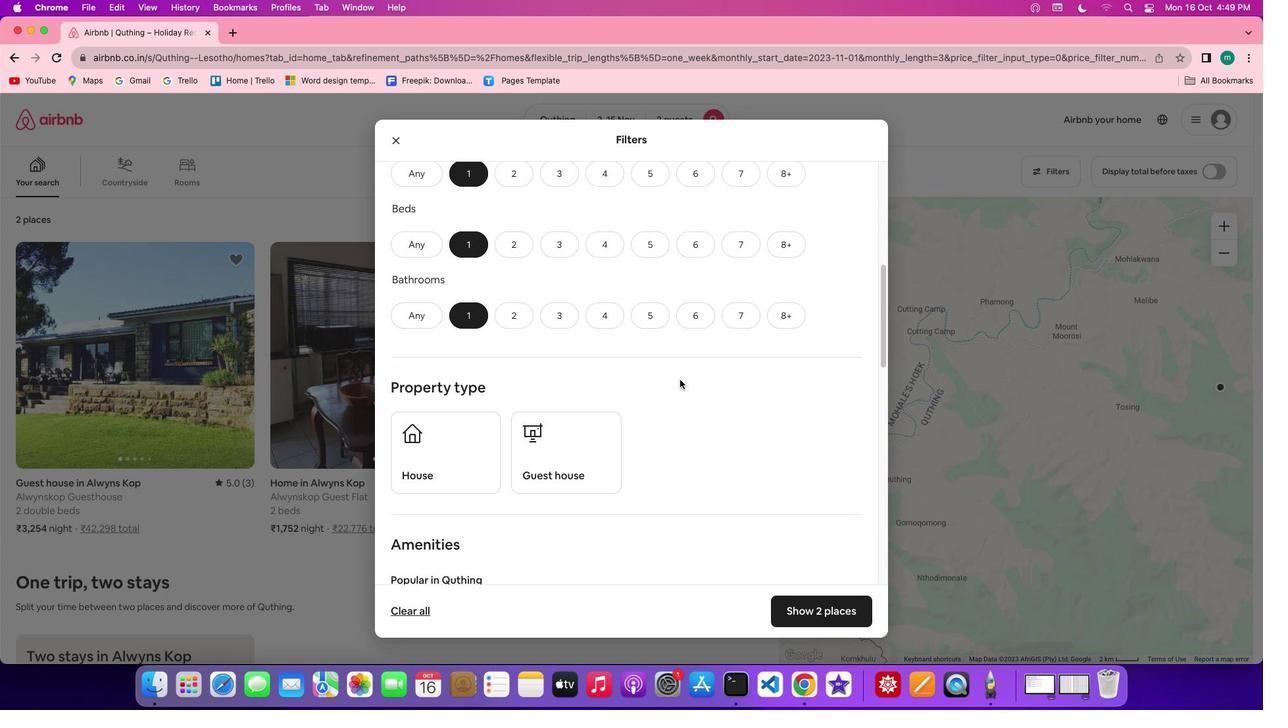 
Action: Mouse scrolled (679, 379) with delta (0, 0)
Screenshot: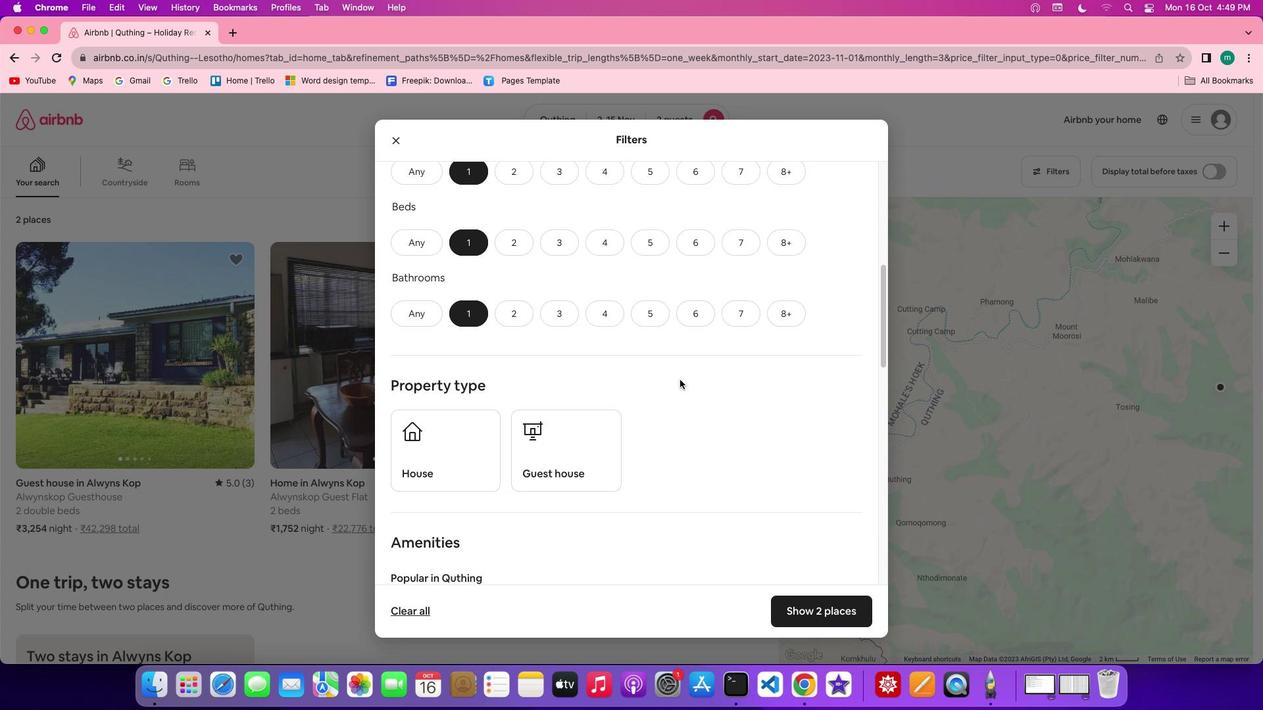 
Action: Mouse scrolled (679, 379) with delta (0, 0)
Screenshot: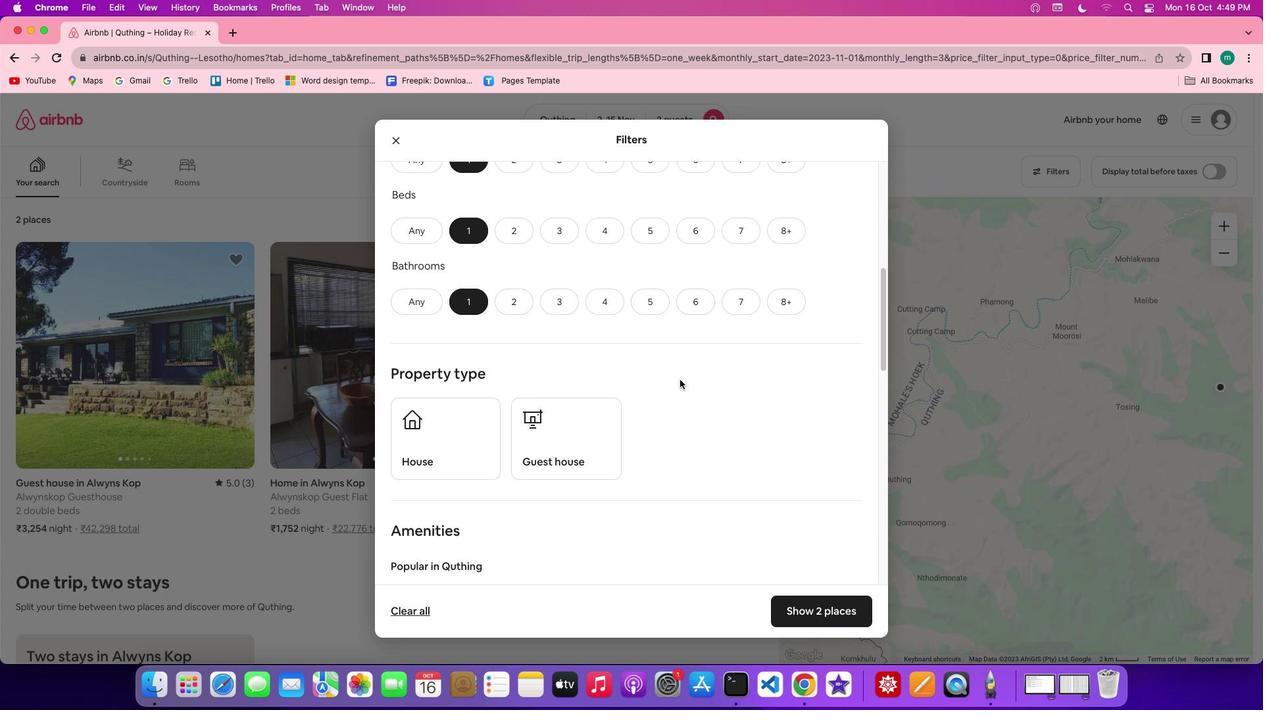 
Action: Mouse scrolled (679, 379) with delta (0, -1)
Screenshot: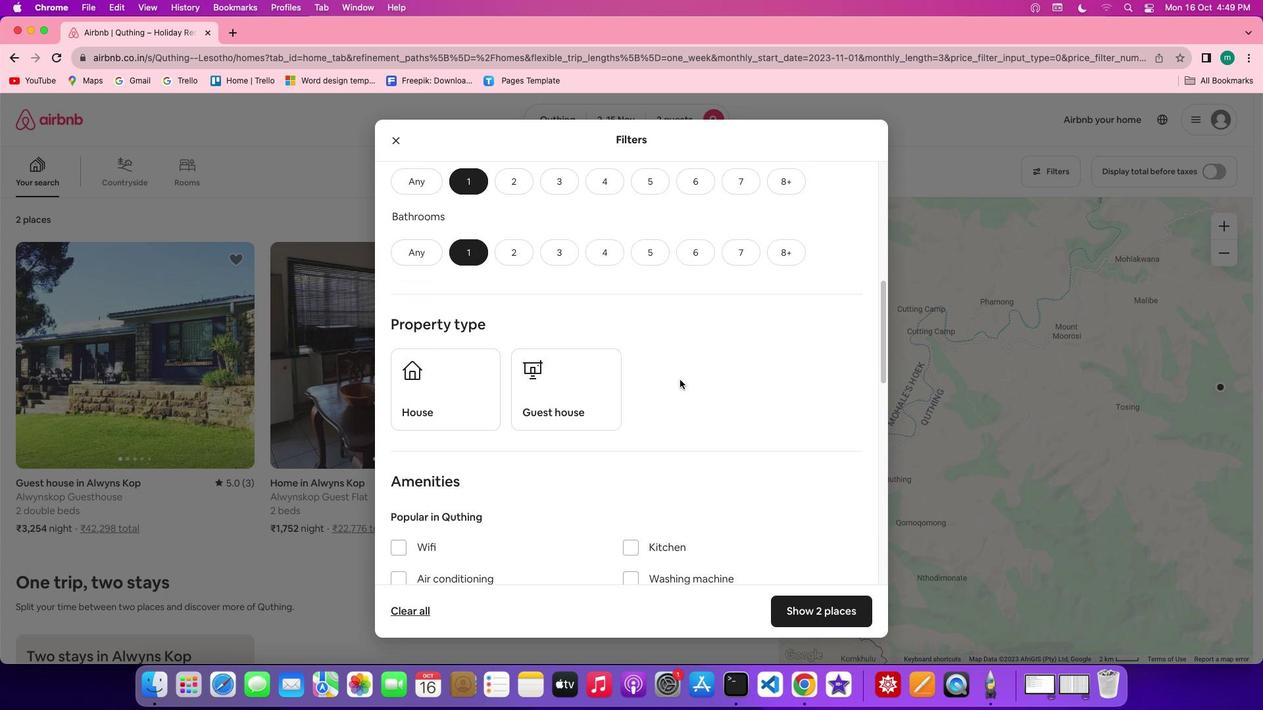 
Action: Mouse moved to (659, 365)
Screenshot: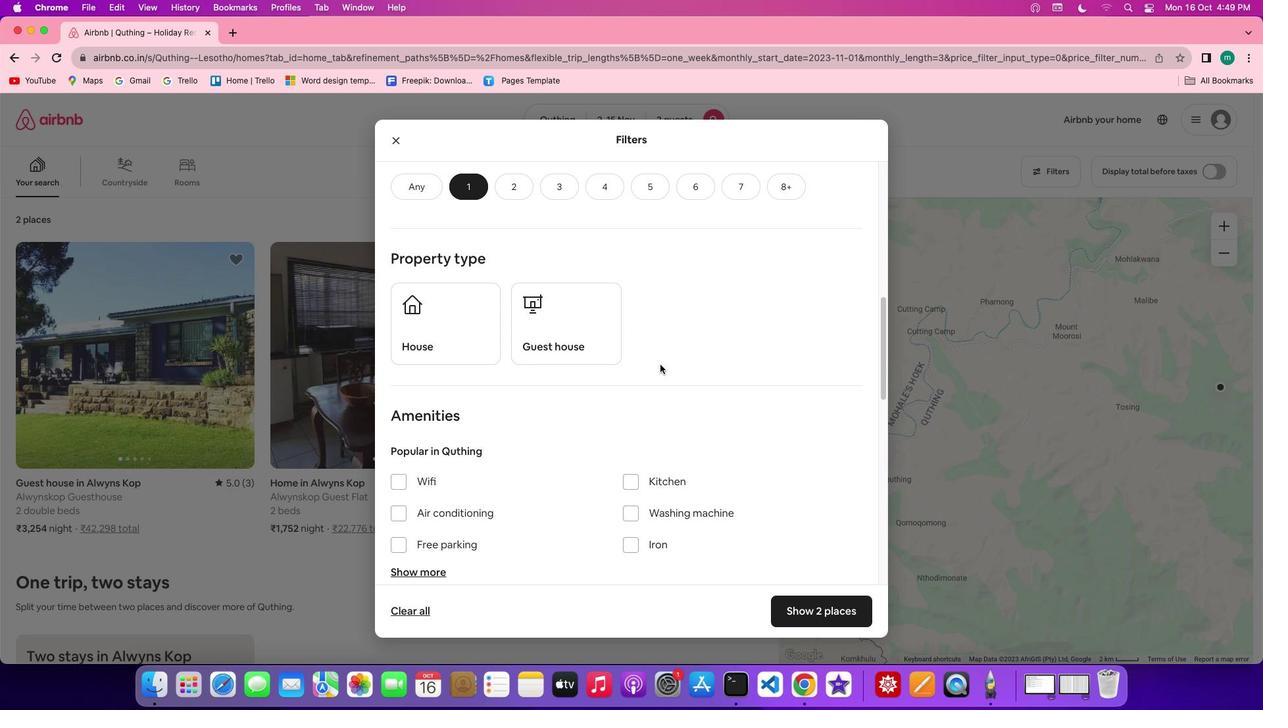 
Action: Mouse scrolled (659, 365) with delta (0, 0)
Screenshot: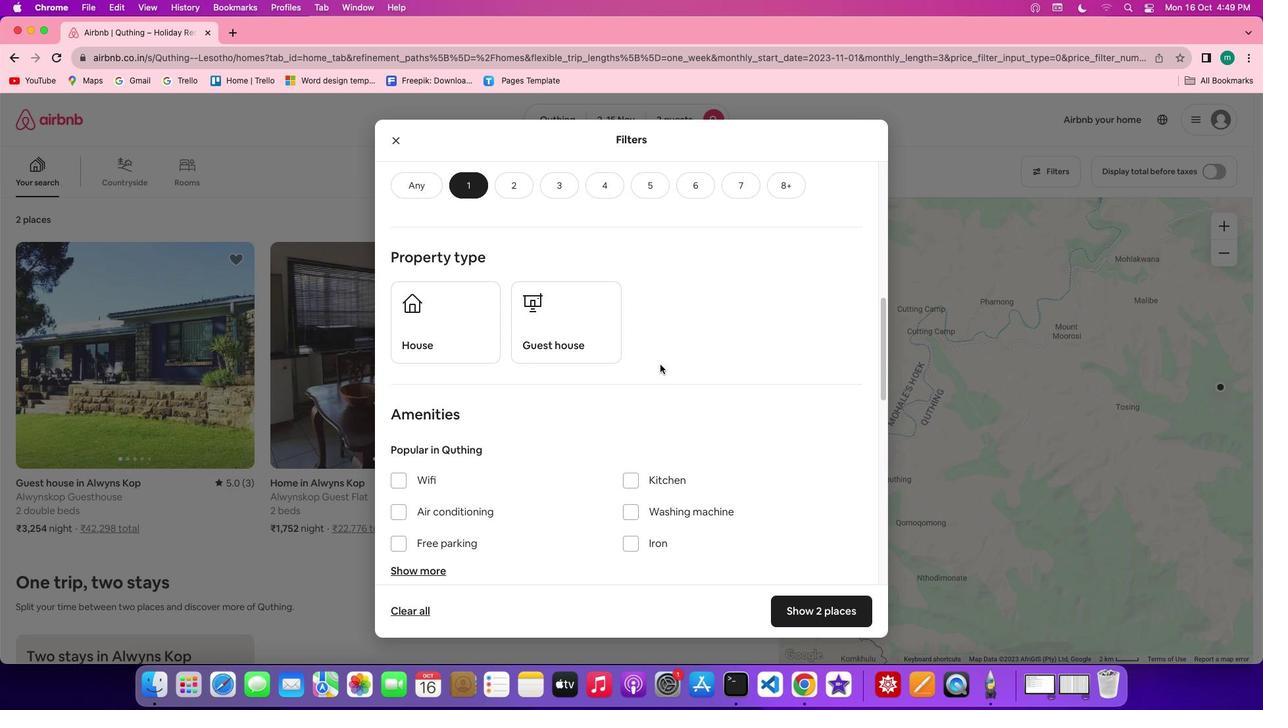 
Action: Mouse scrolled (659, 365) with delta (0, 0)
Screenshot: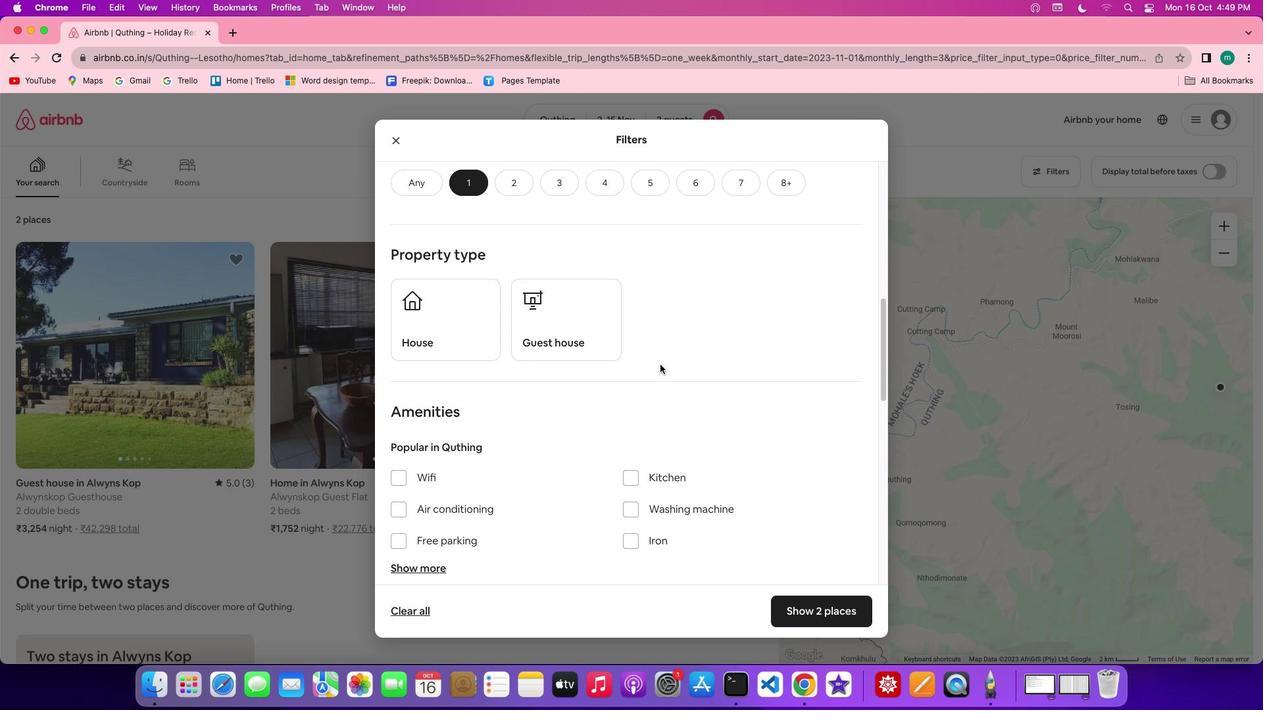 
Action: Mouse scrolled (659, 365) with delta (0, 0)
Screenshot: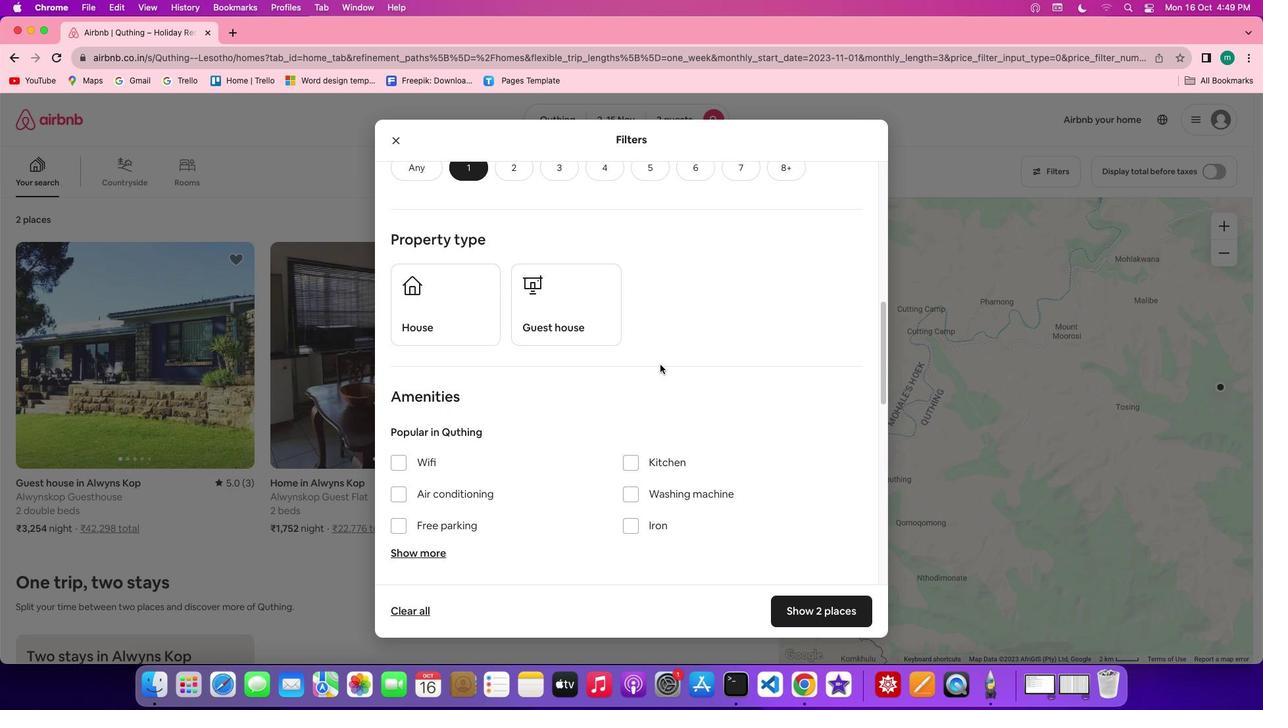 
Action: Mouse scrolled (659, 365) with delta (0, 0)
Screenshot: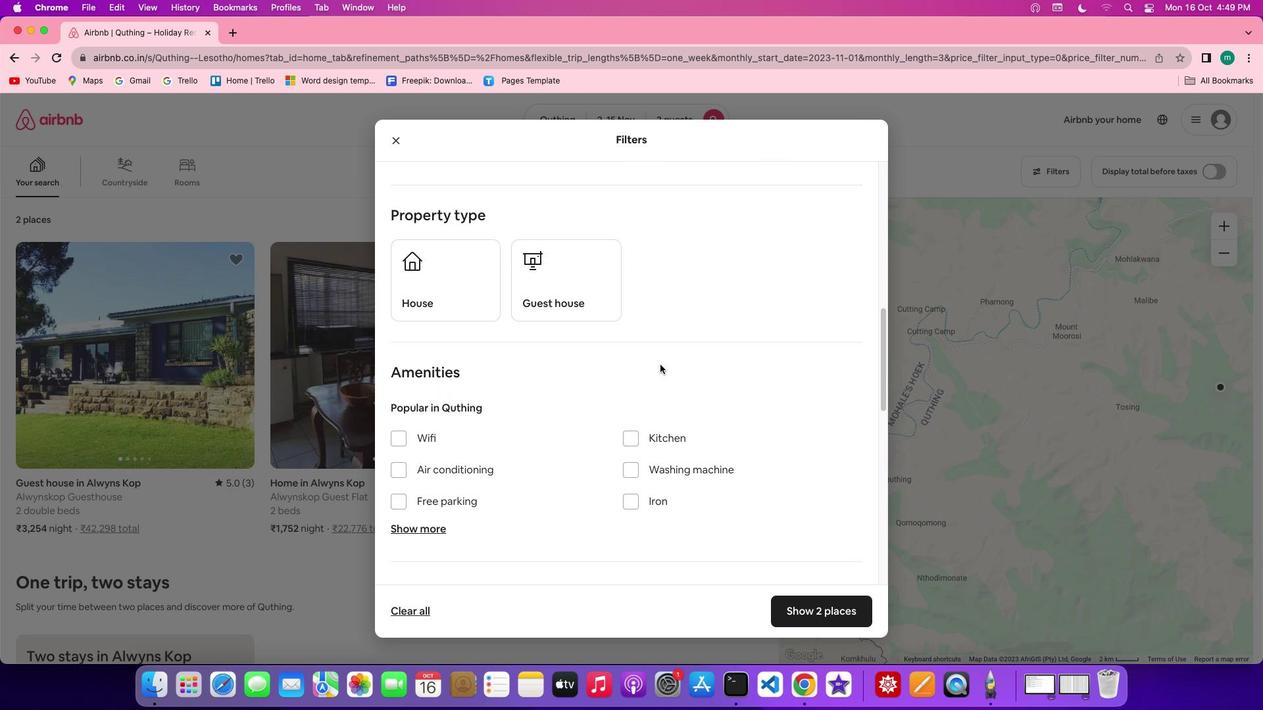 
Action: Mouse scrolled (659, 365) with delta (0, 0)
Screenshot: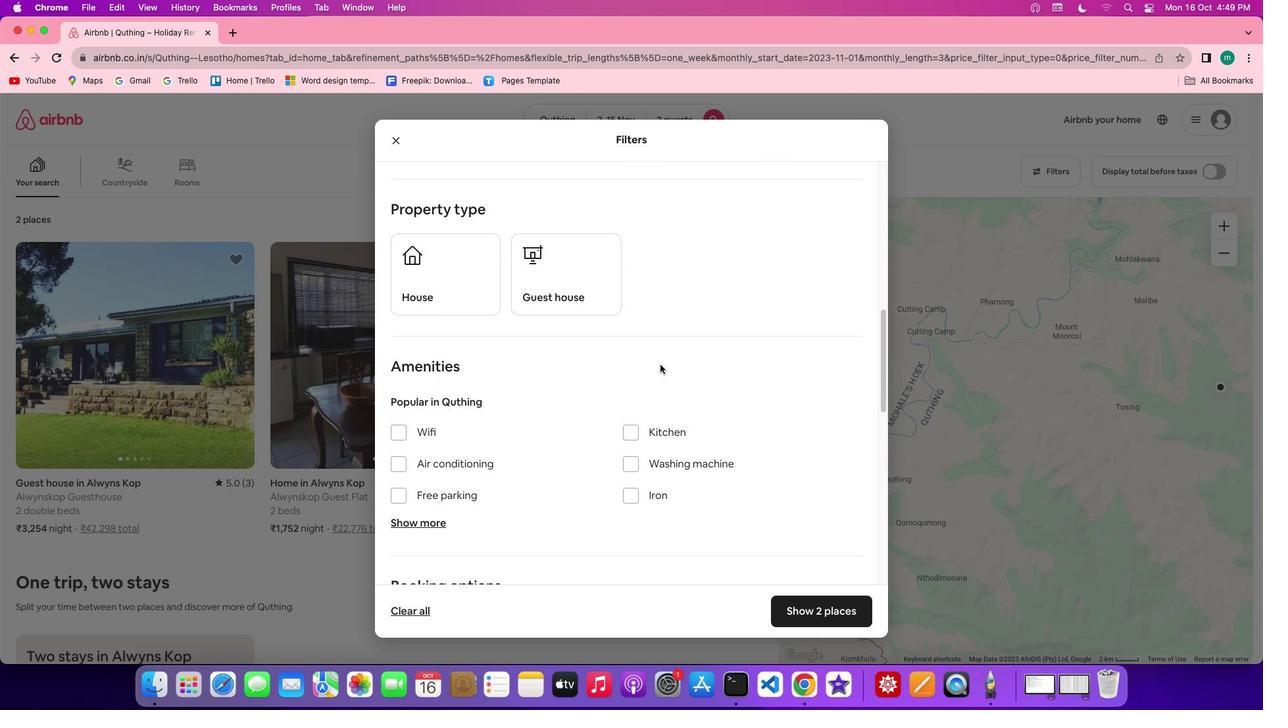 
Action: Mouse scrolled (659, 365) with delta (0, 0)
Screenshot: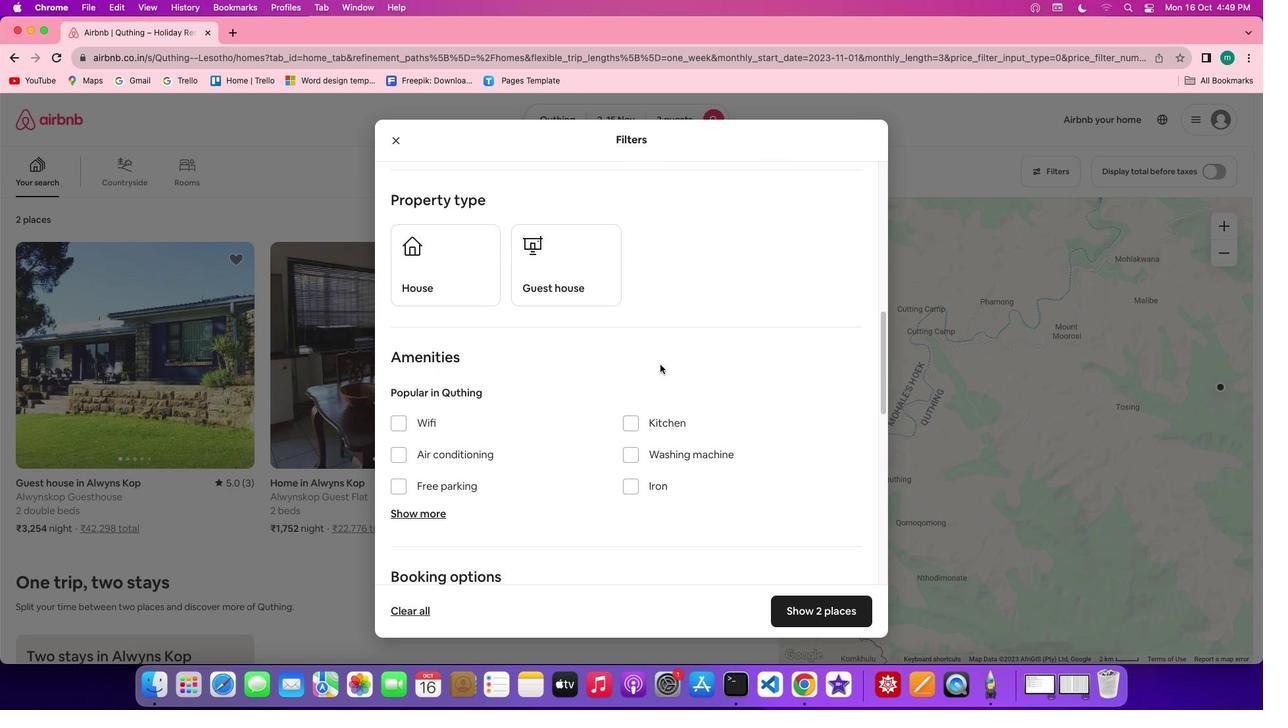 
Action: Mouse scrolled (659, 365) with delta (0, -1)
Screenshot: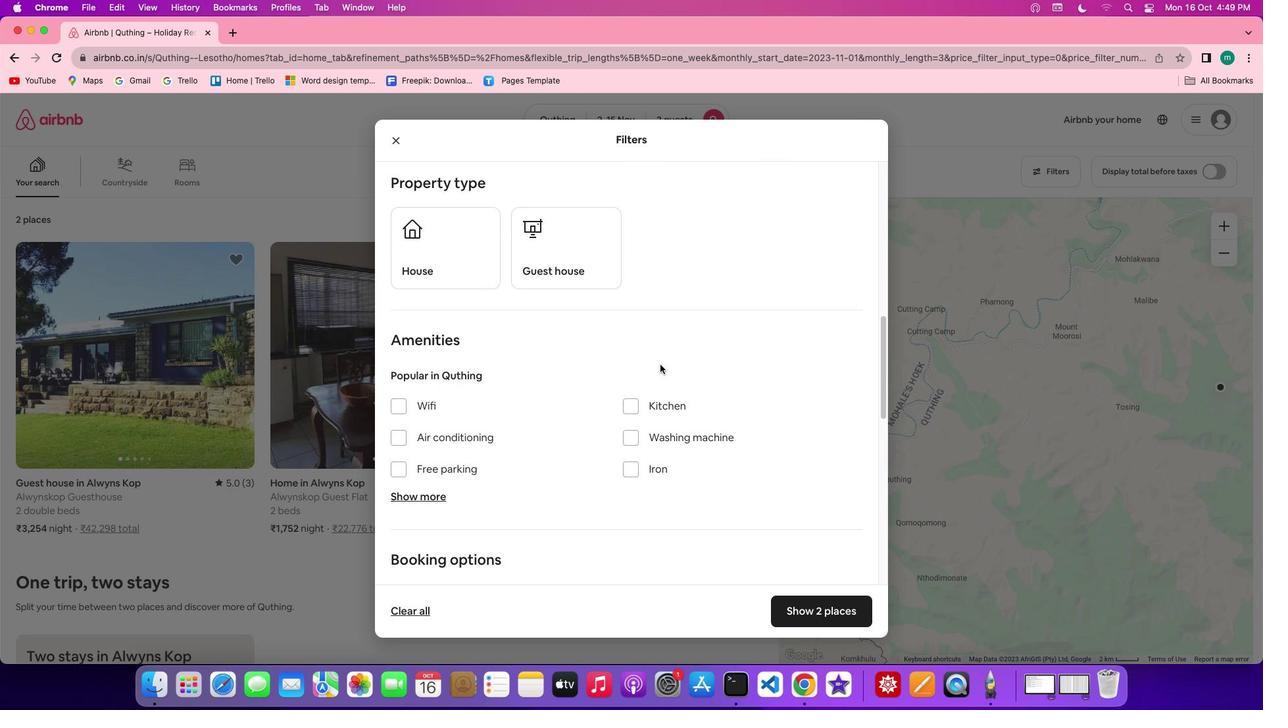 
Action: Mouse scrolled (659, 365) with delta (0, 0)
Screenshot: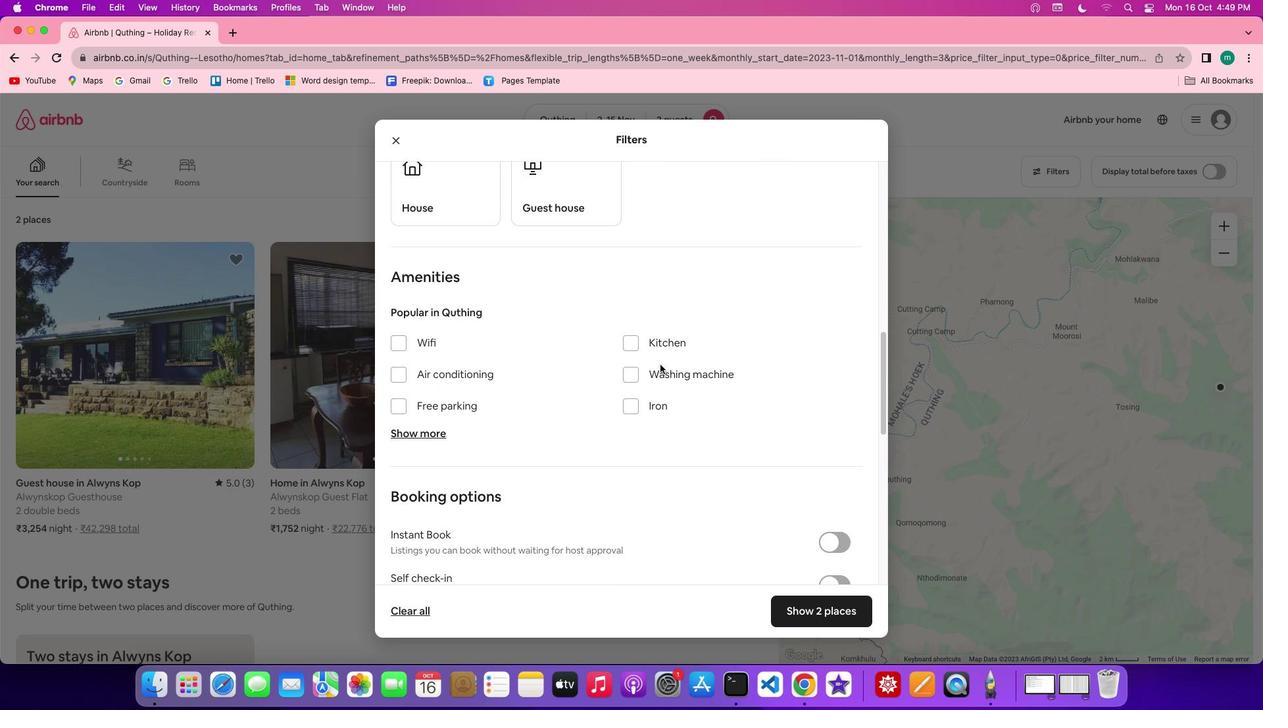 
Action: Mouse scrolled (659, 365) with delta (0, 0)
Screenshot: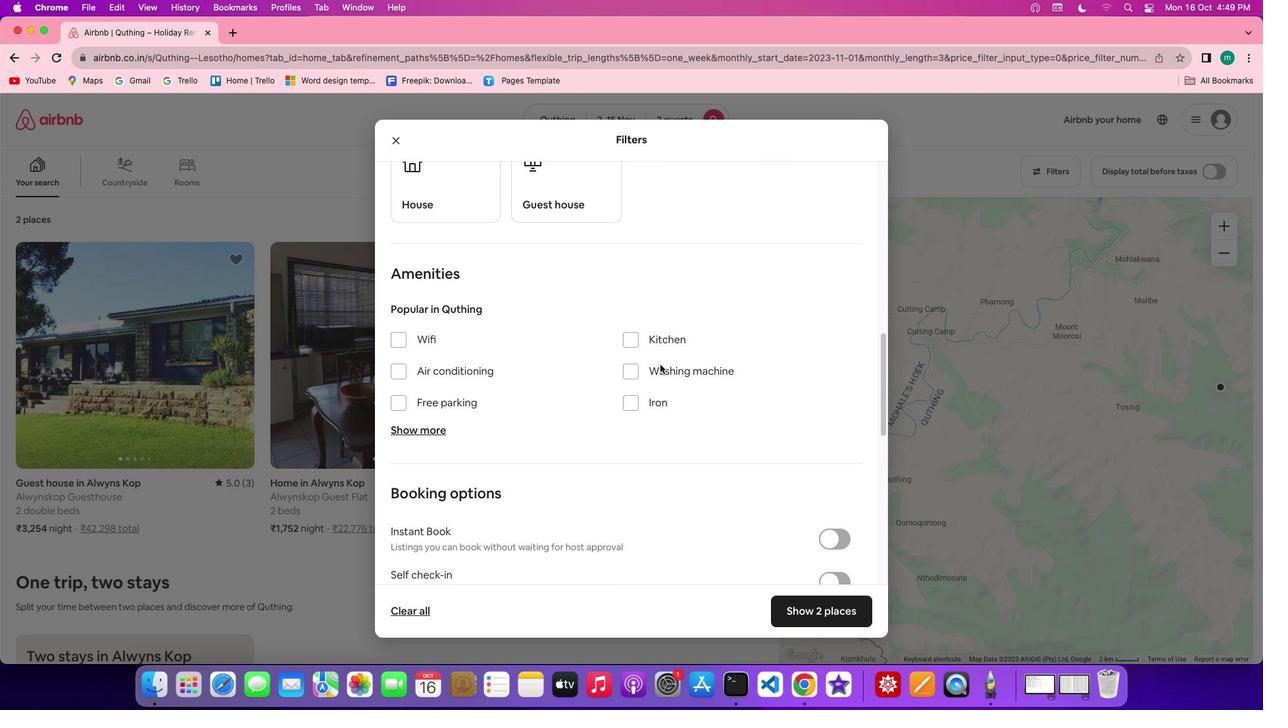 
Action: Mouse scrolled (659, 365) with delta (0, -1)
Screenshot: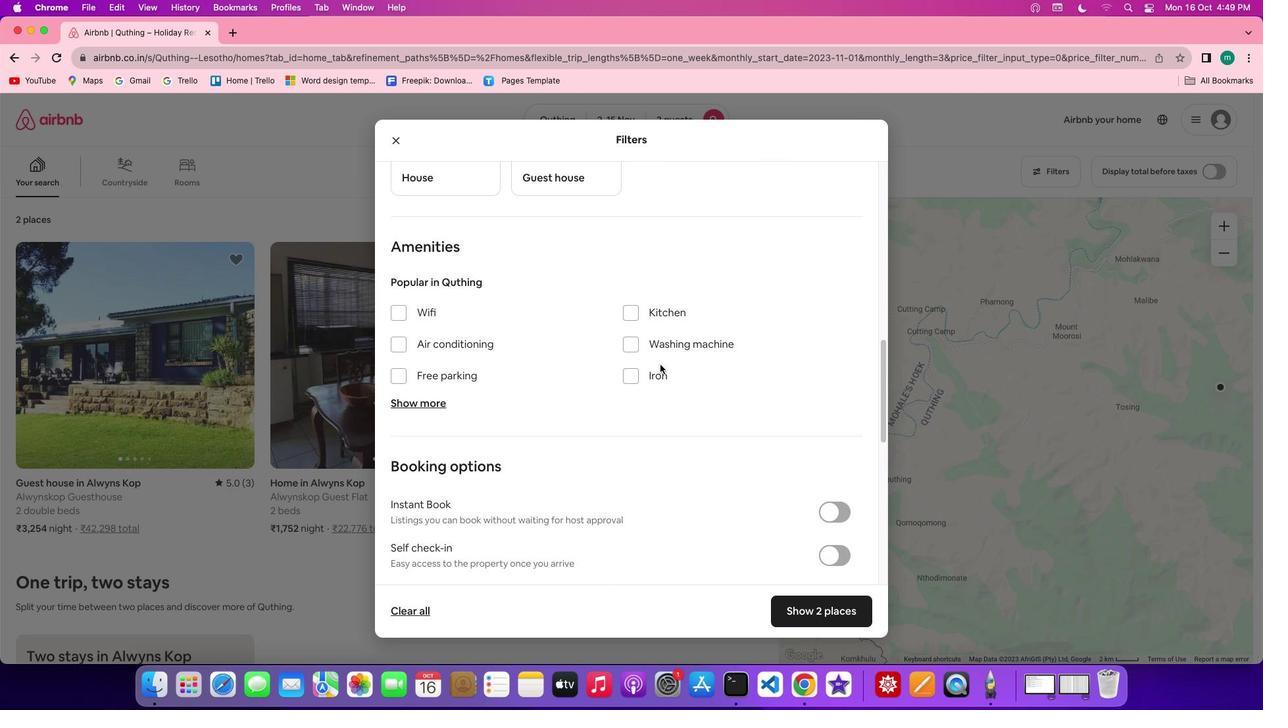 
Action: Mouse moved to (837, 503)
Screenshot: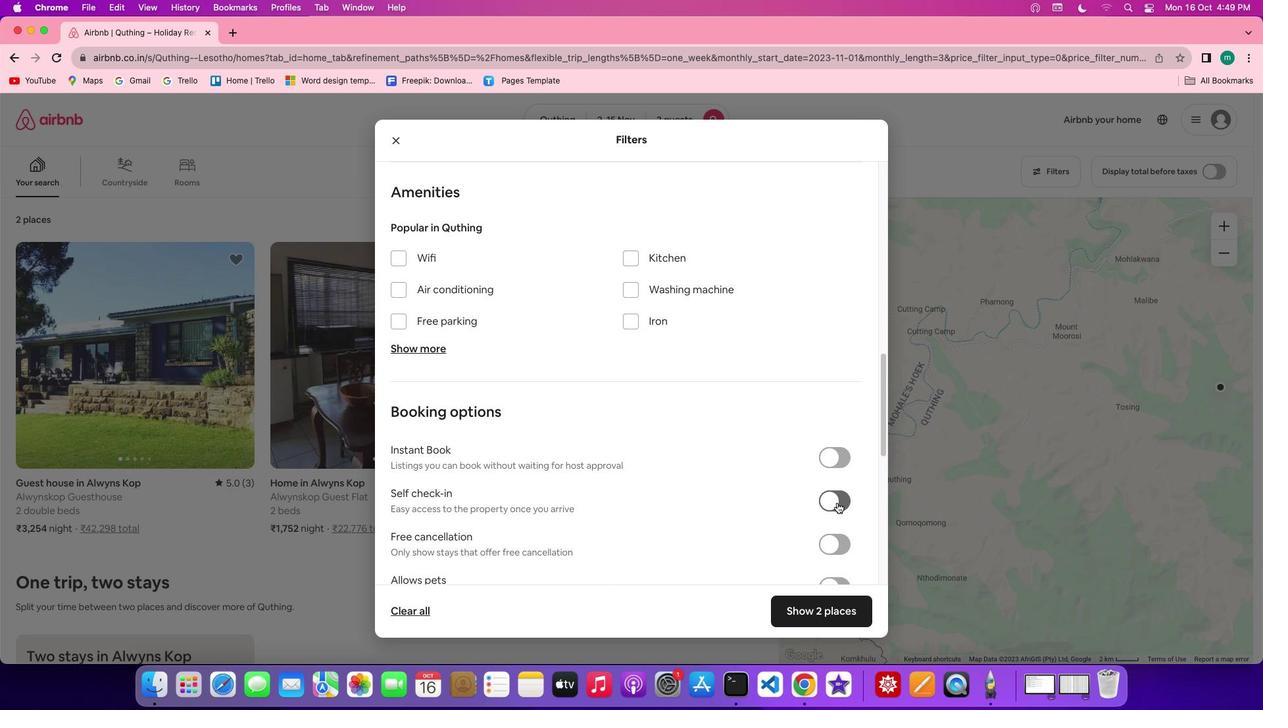 
Action: Mouse pressed left at (837, 503)
Screenshot: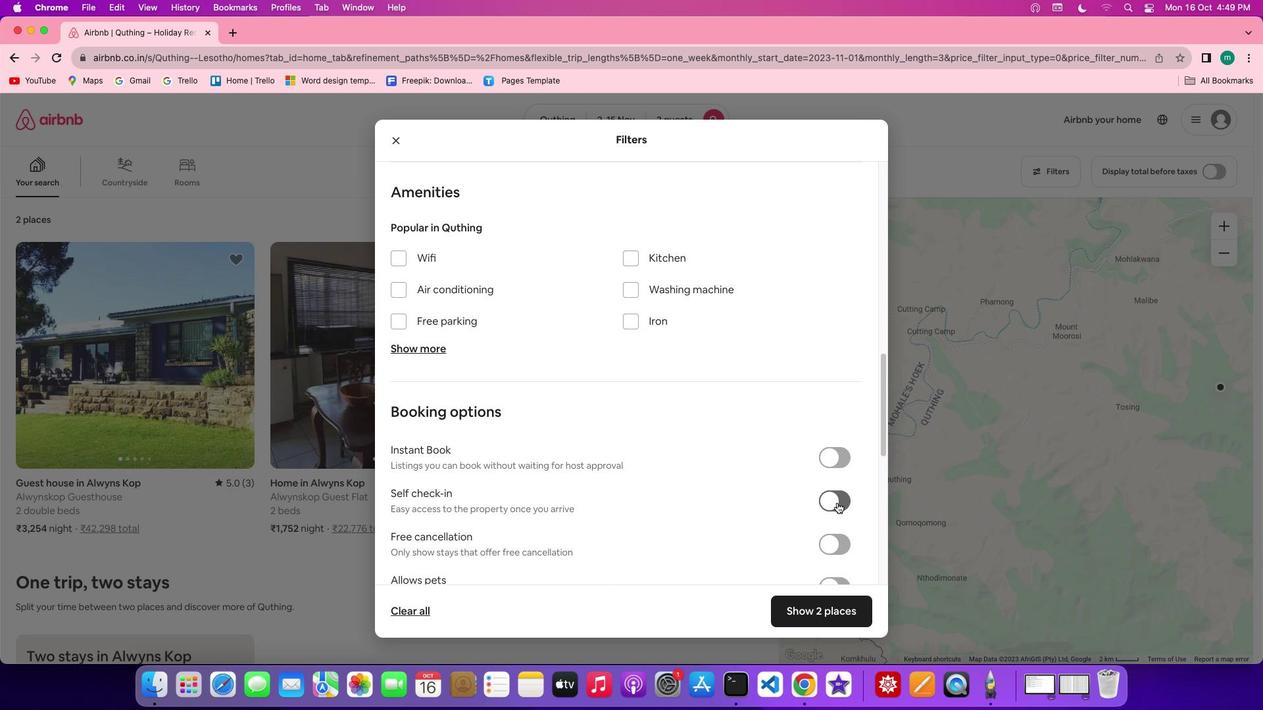 
Action: Mouse moved to (809, 607)
Screenshot: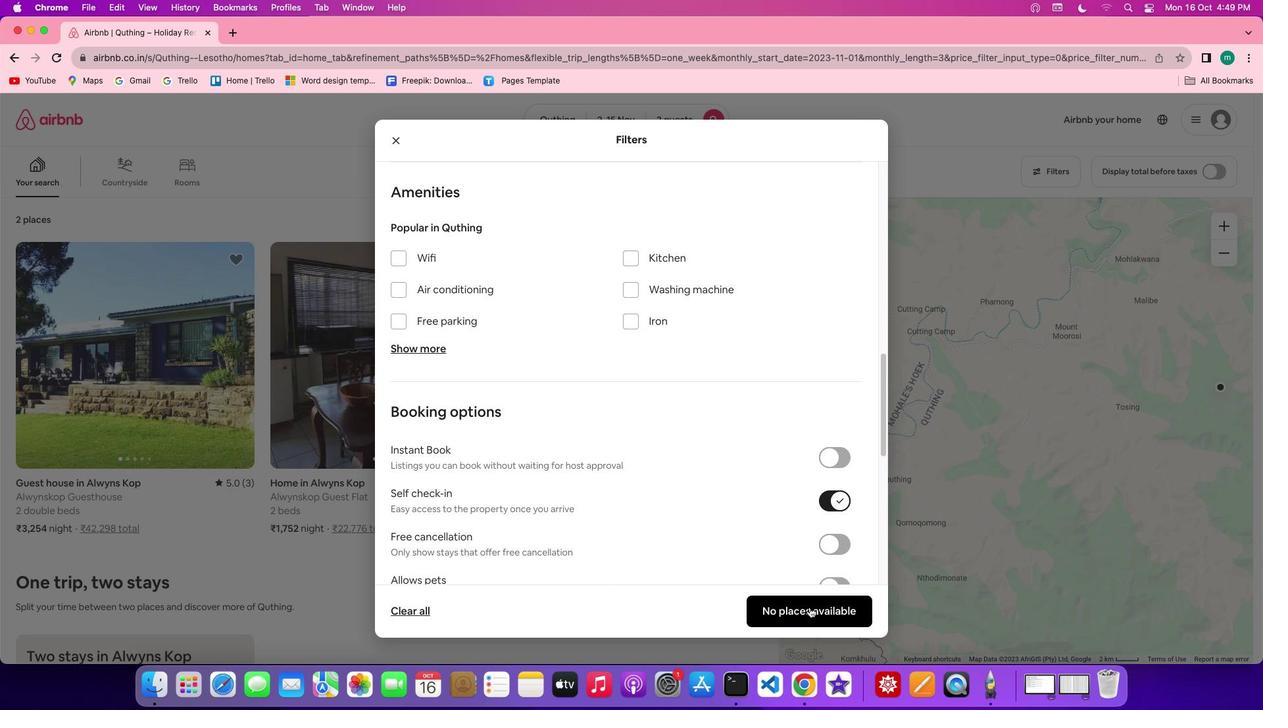 
Action: Mouse pressed left at (809, 607)
Screenshot: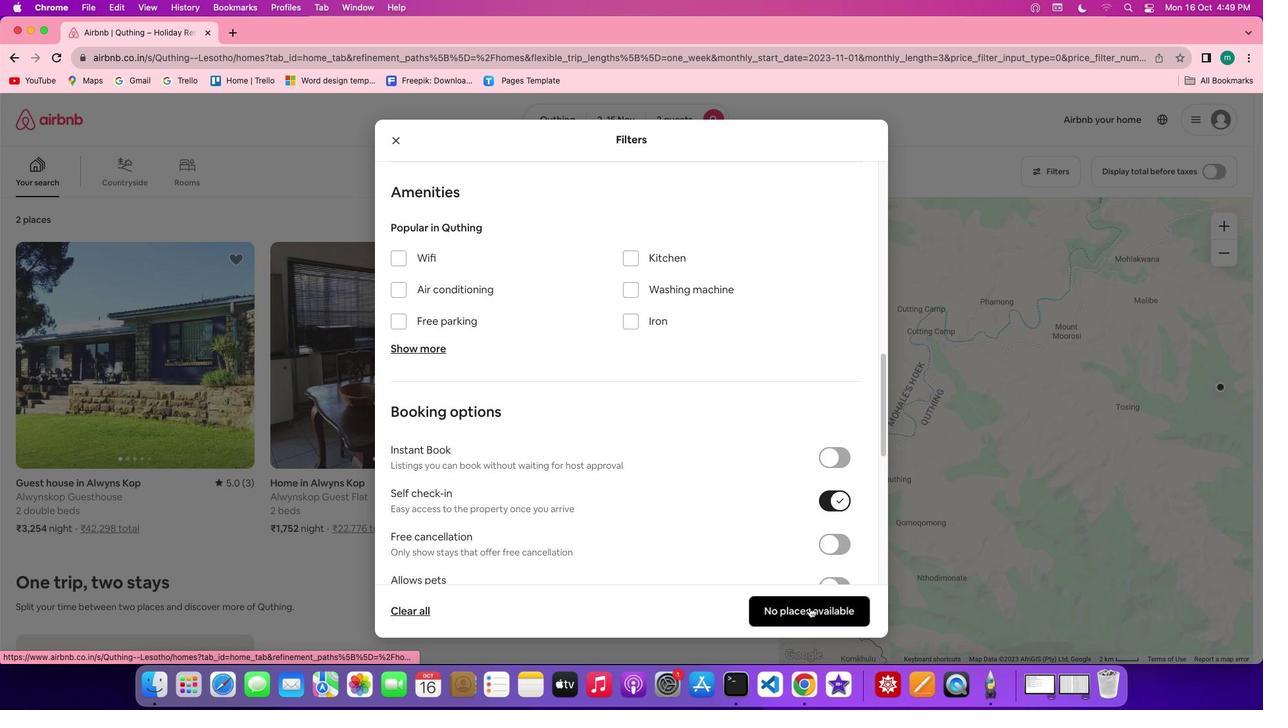 
Action: Mouse moved to (606, 388)
Screenshot: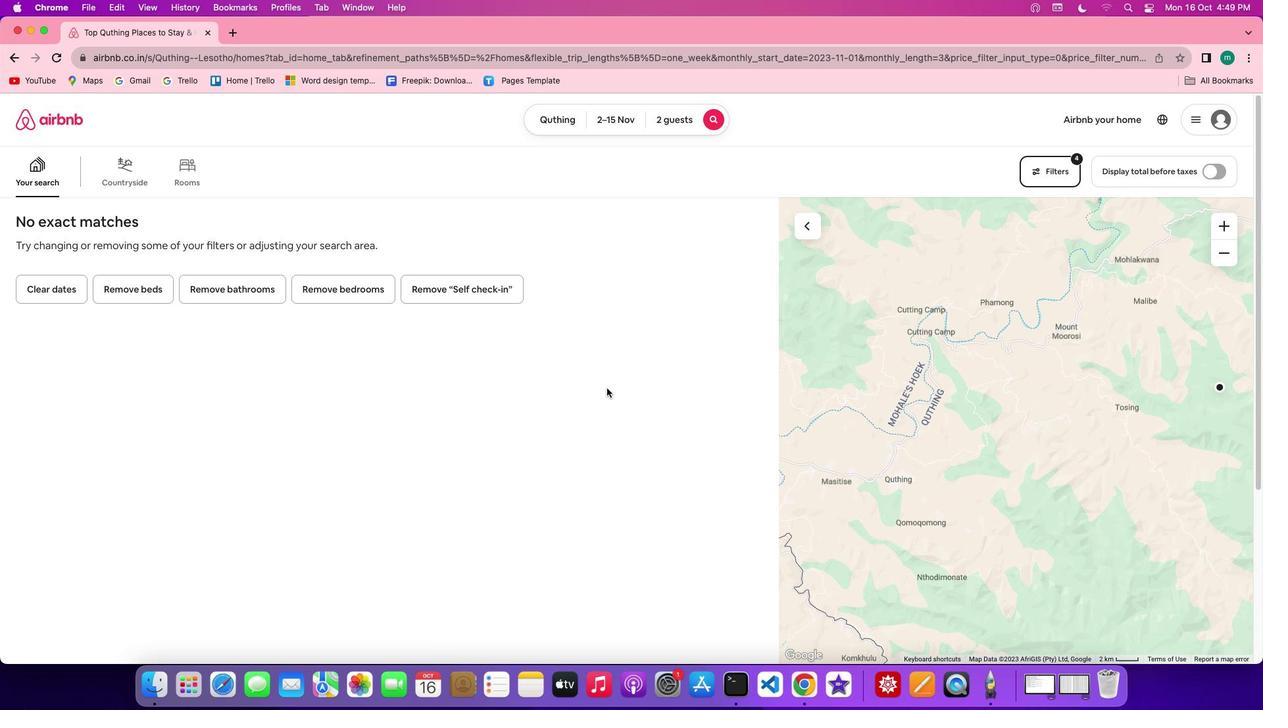 
